 Task: Create a Workspace WS0000000006 in Trello with Workspace Type as ENGINEERING-IT and Workspace Description as WD0000000006. Invite a Team Member ayush98111@gmail.com to Workspace WS0000000006 in Trello. Invite a Team Member mailaustralia7@gmail.com to Workspace WS0000000006 in Trello. Invite a Team Member carxxstreet791@gmail.com to Workspace WS0000000006 in Trello. Invite a Team Member nikrathi889@gmail.com to Workspace WS0000000006 in Trello
Action: Mouse moved to (510, 110)
Screenshot: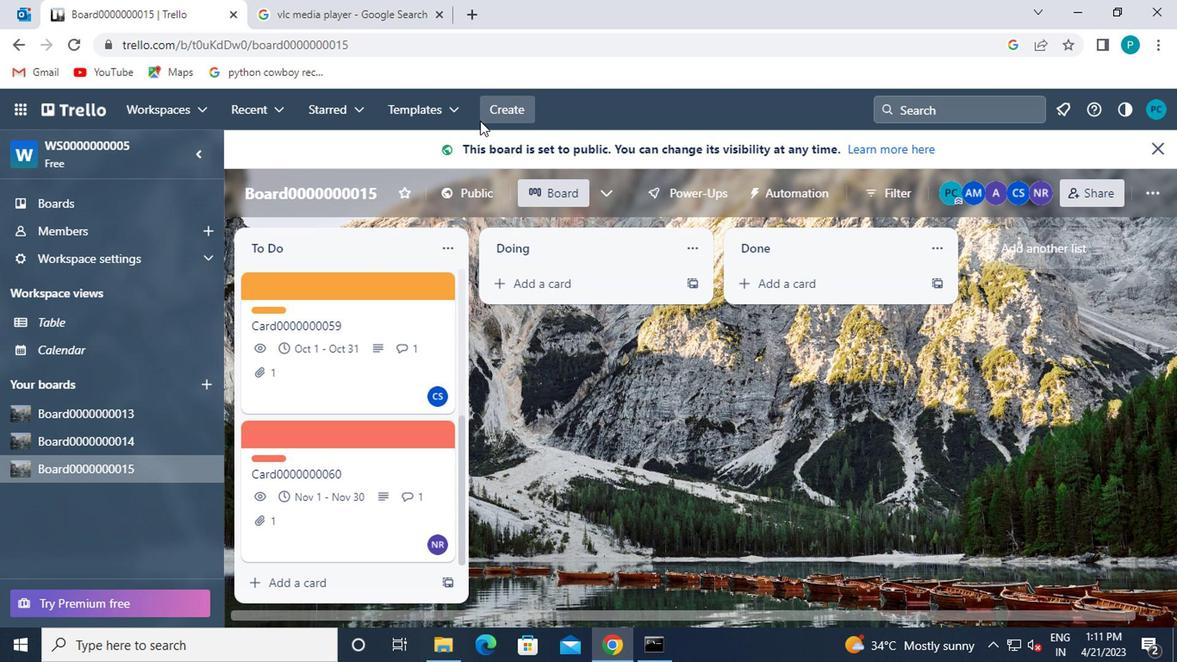 
Action: Mouse pressed left at (510, 110)
Screenshot: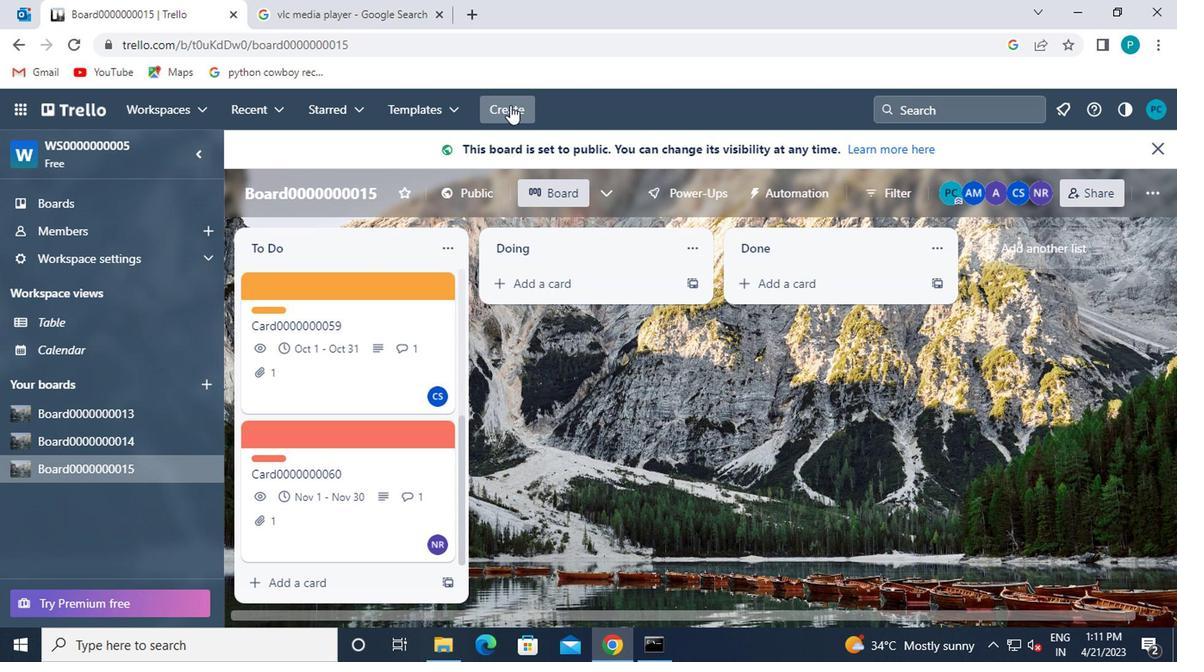 
Action: Mouse moved to (564, 275)
Screenshot: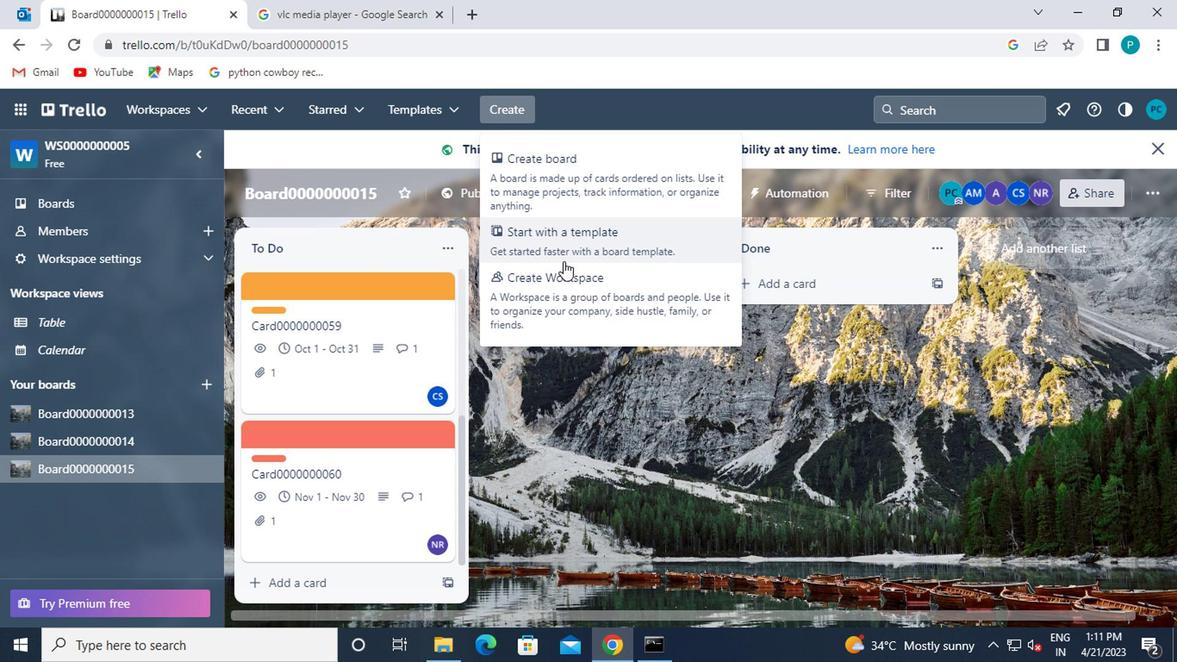 
Action: Mouse pressed left at (564, 275)
Screenshot: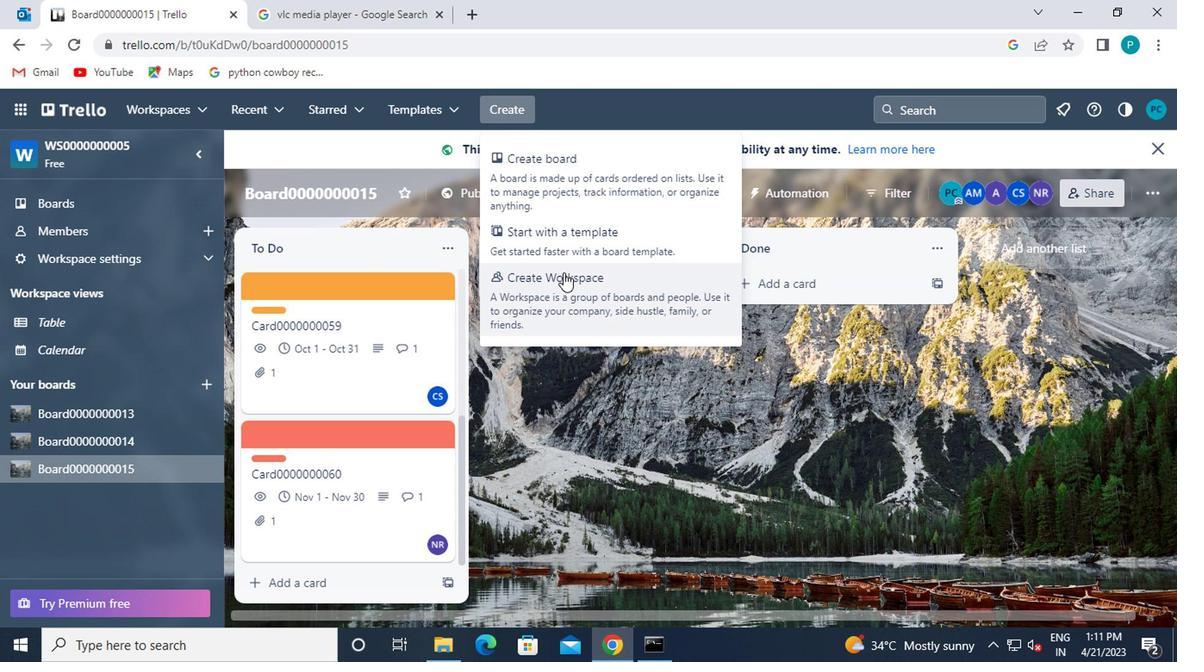 
Action: Mouse moved to (235, 331)
Screenshot: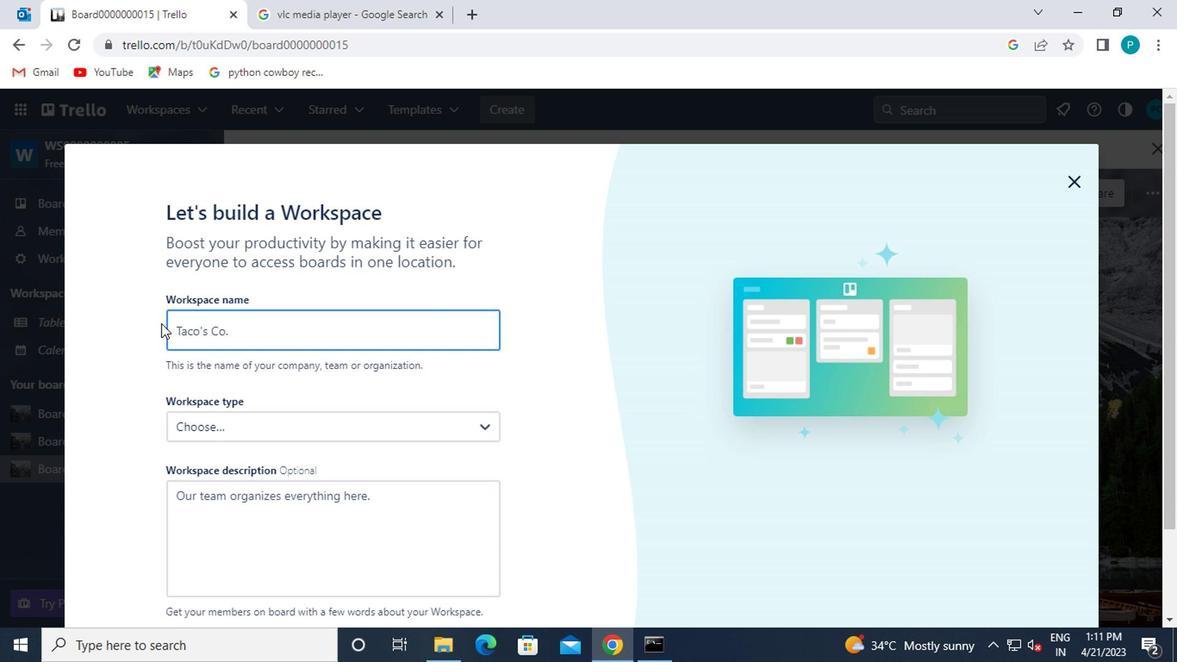 
Action: Mouse pressed left at (235, 331)
Screenshot: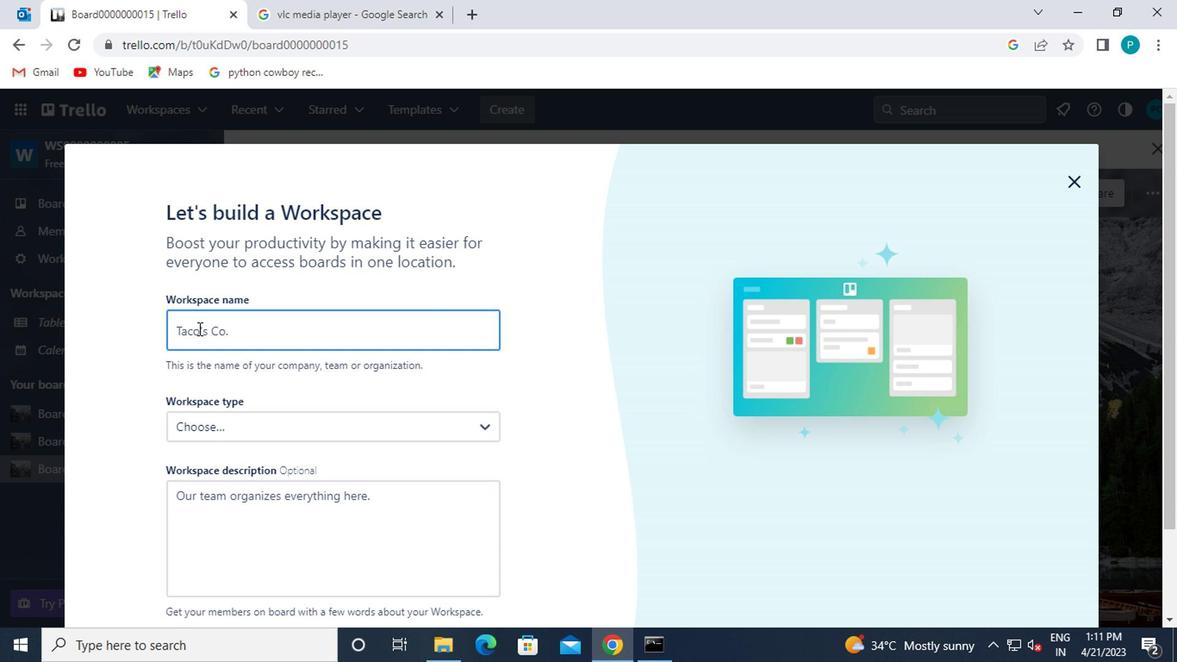 
Action: Mouse moved to (234, 331)
Screenshot: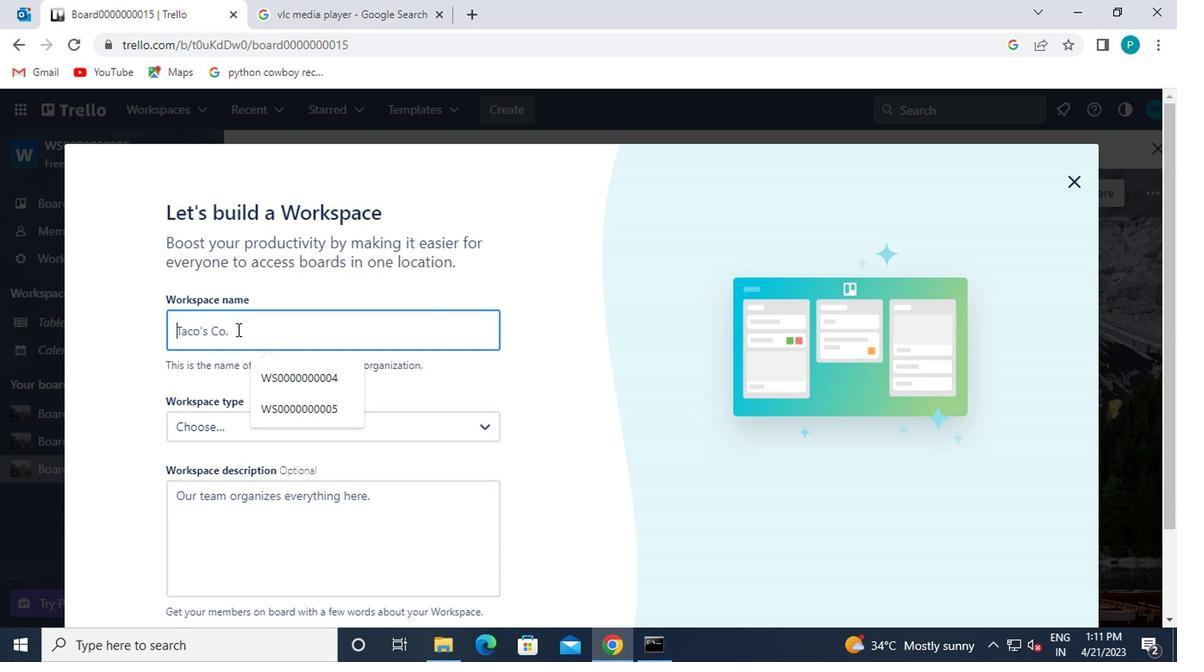 
Action: Key pressed ws0000000006
Screenshot: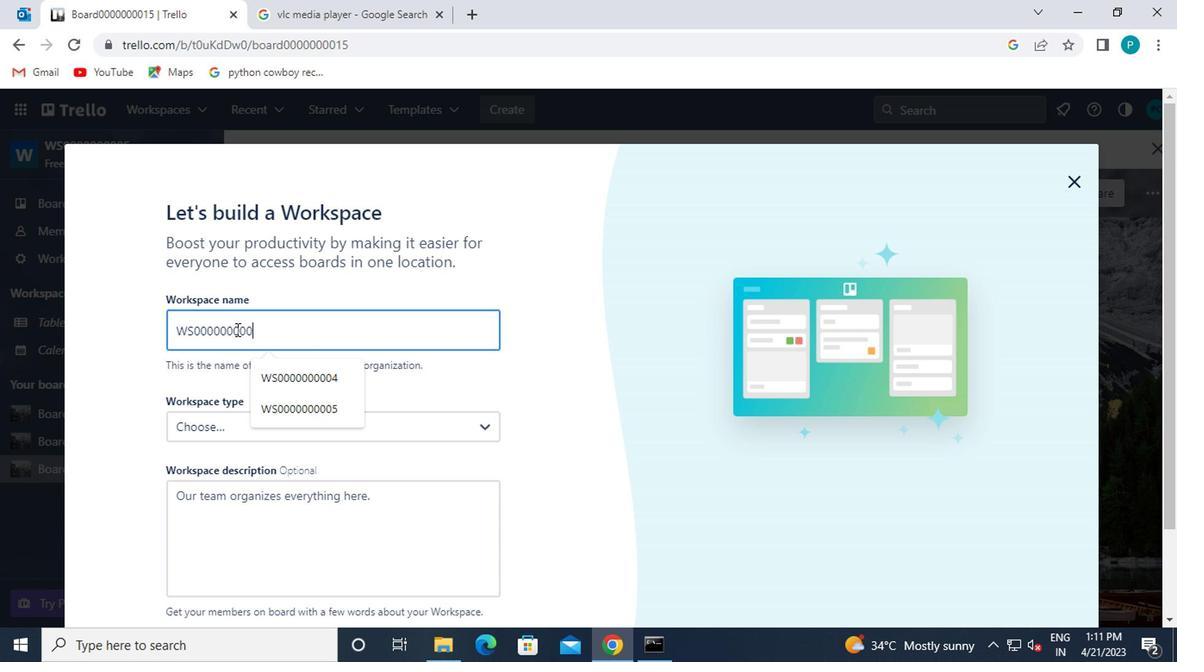 
Action: Mouse moved to (304, 415)
Screenshot: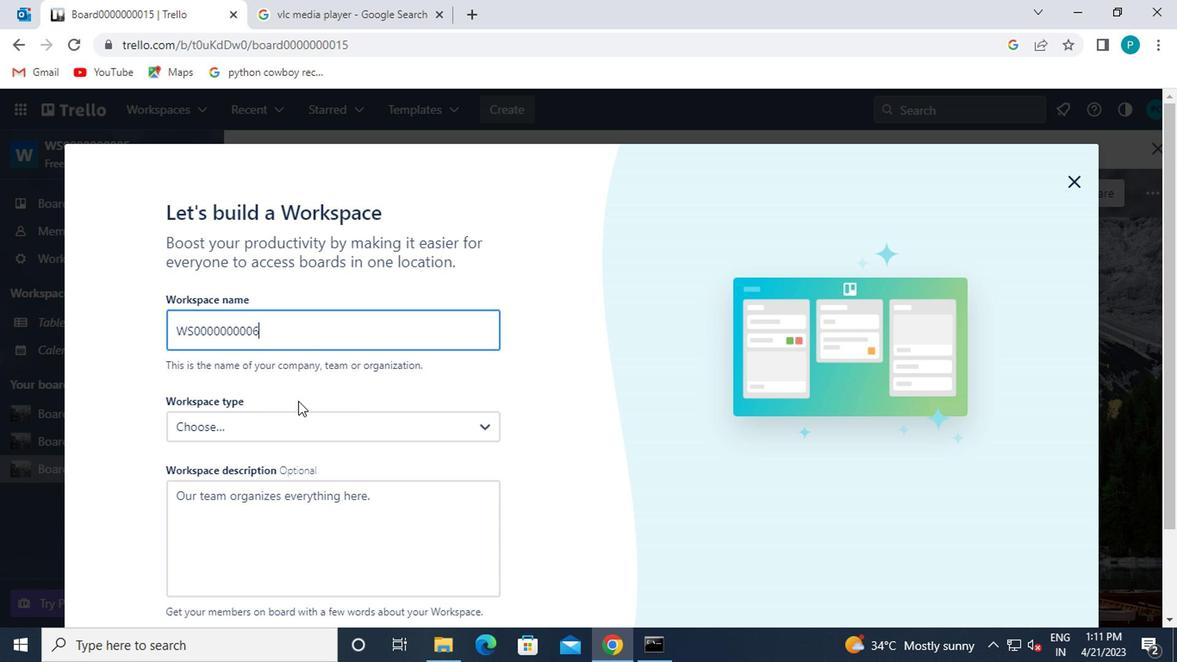 
Action: Mouse pressed left at (304, 415)
Screenshot: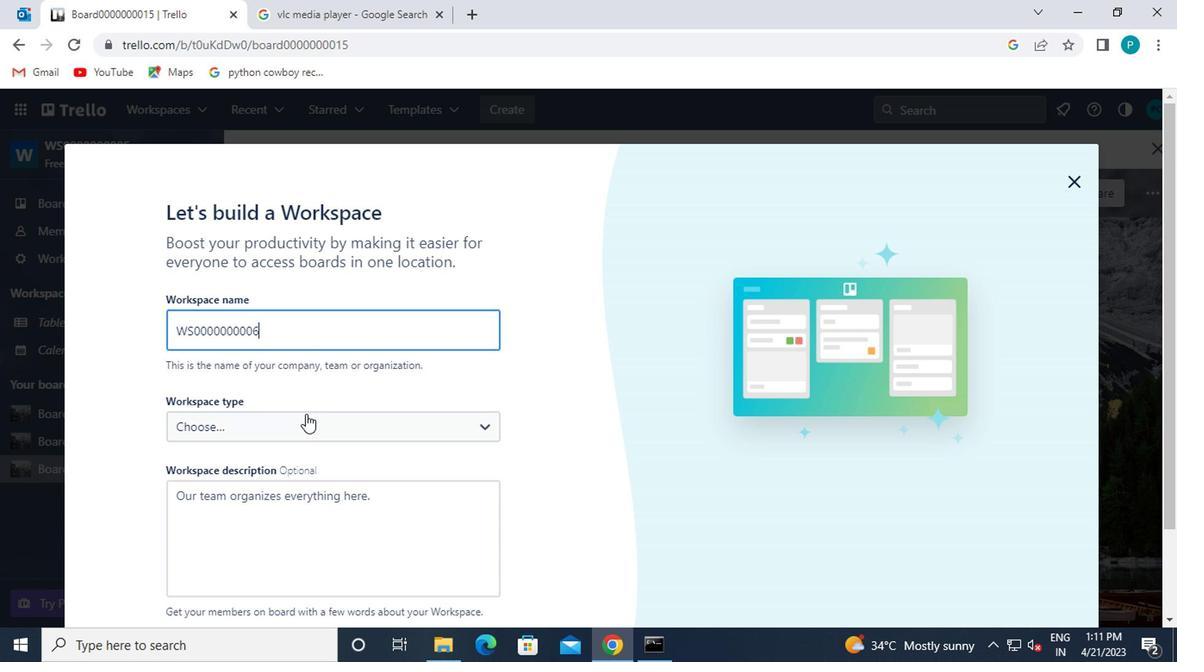 
Action: Mouse moved to (300, 546)
Screenshot: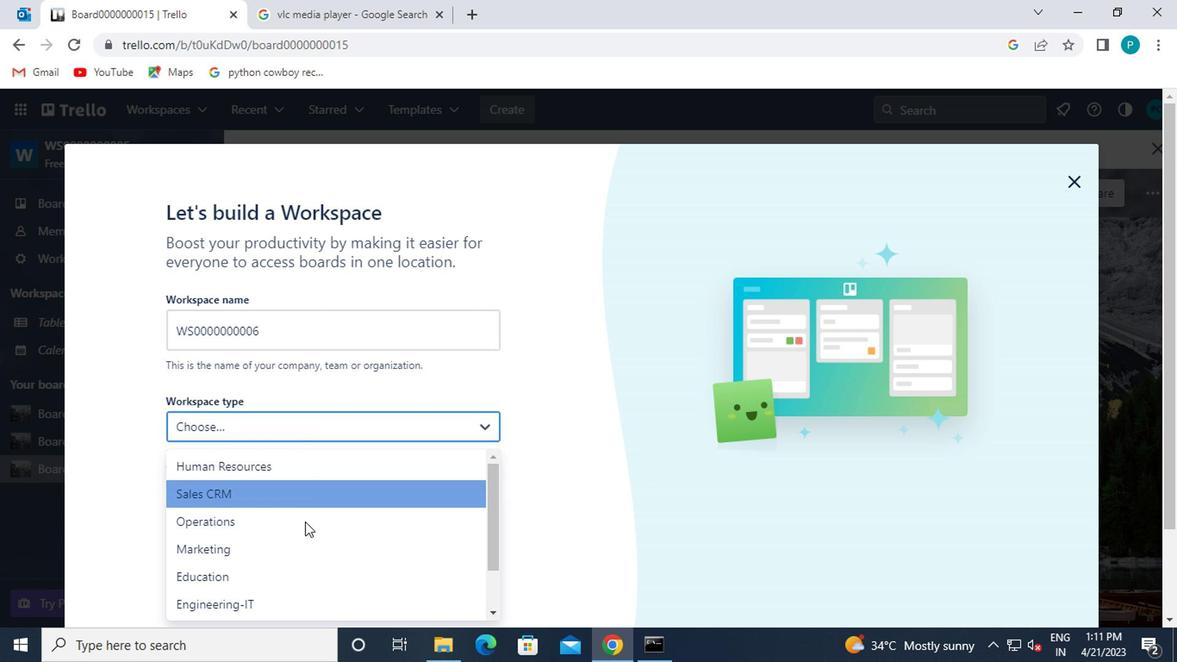 
Action: Mouse scrolled (300, 545) with delta (0, 0)
Screenshot: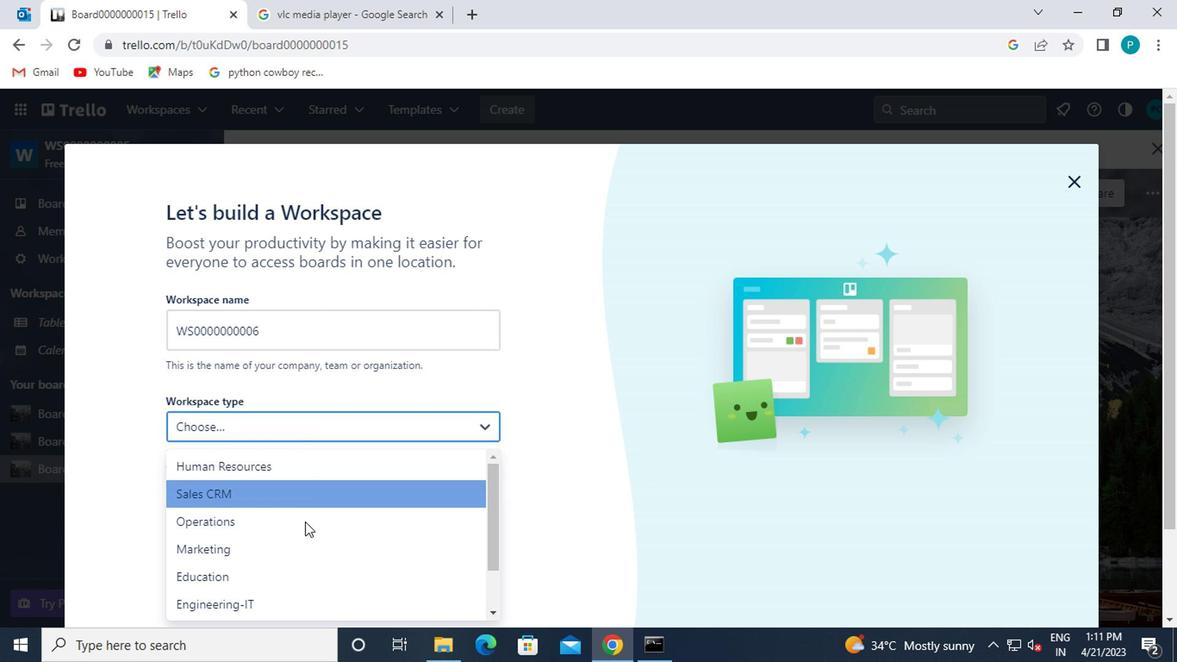 
Action: Mouse moved to (300, 547)
Screenshot: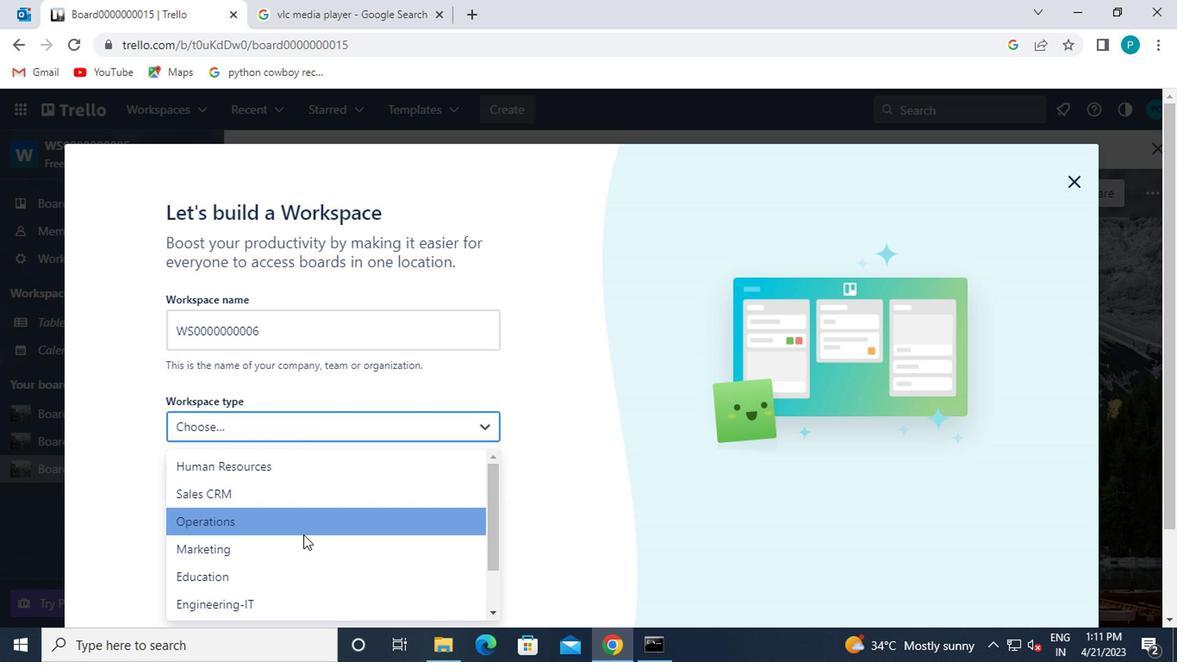 
Action: Mouse scrolled (300, 546) with delta (0, 0)
Screenshot: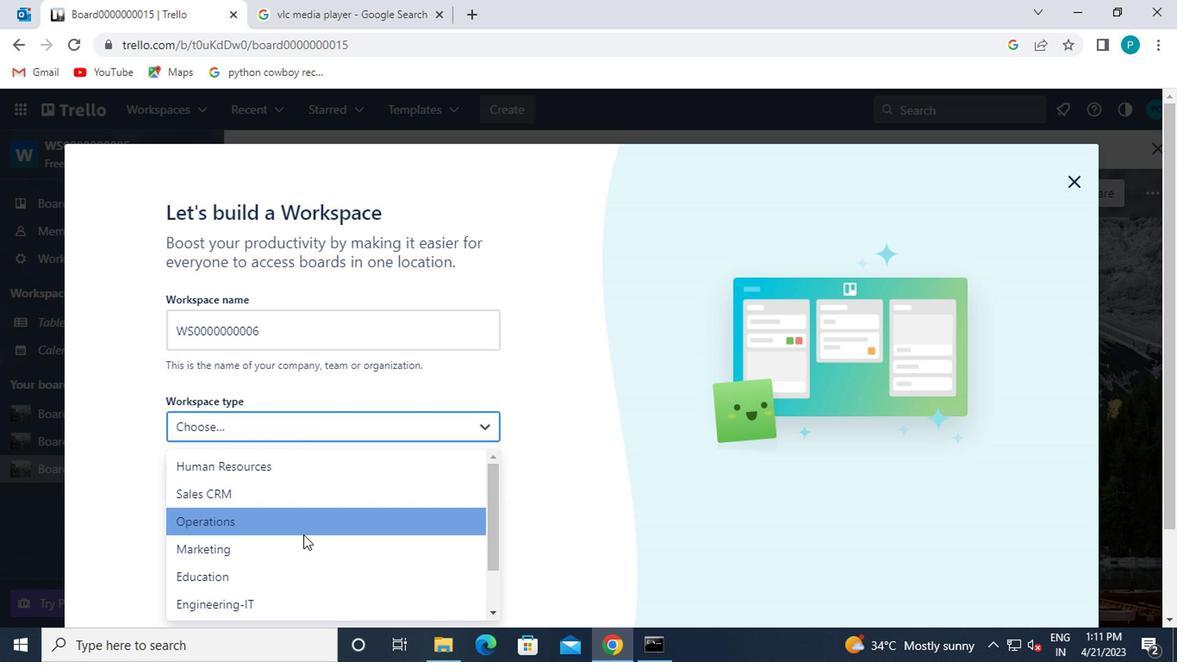 
Action: Mouse moved to (299, 550)
Screenshot: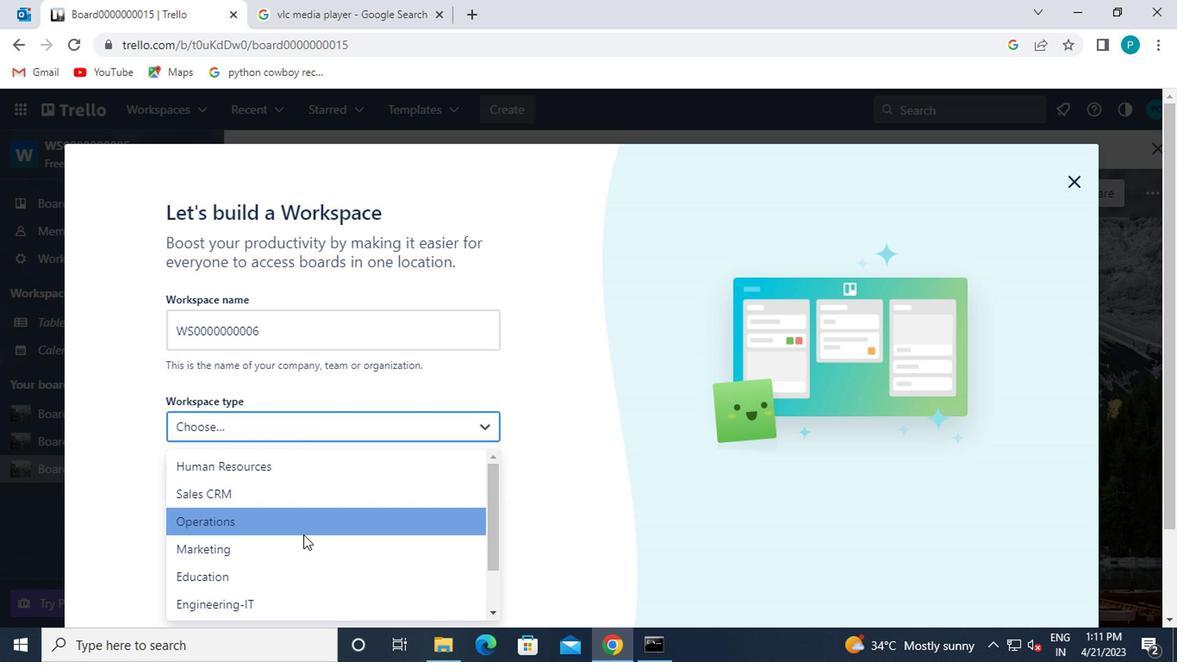 
Action: Mouse scrolled (299, 548) with delta (0, -1)
Screenshot: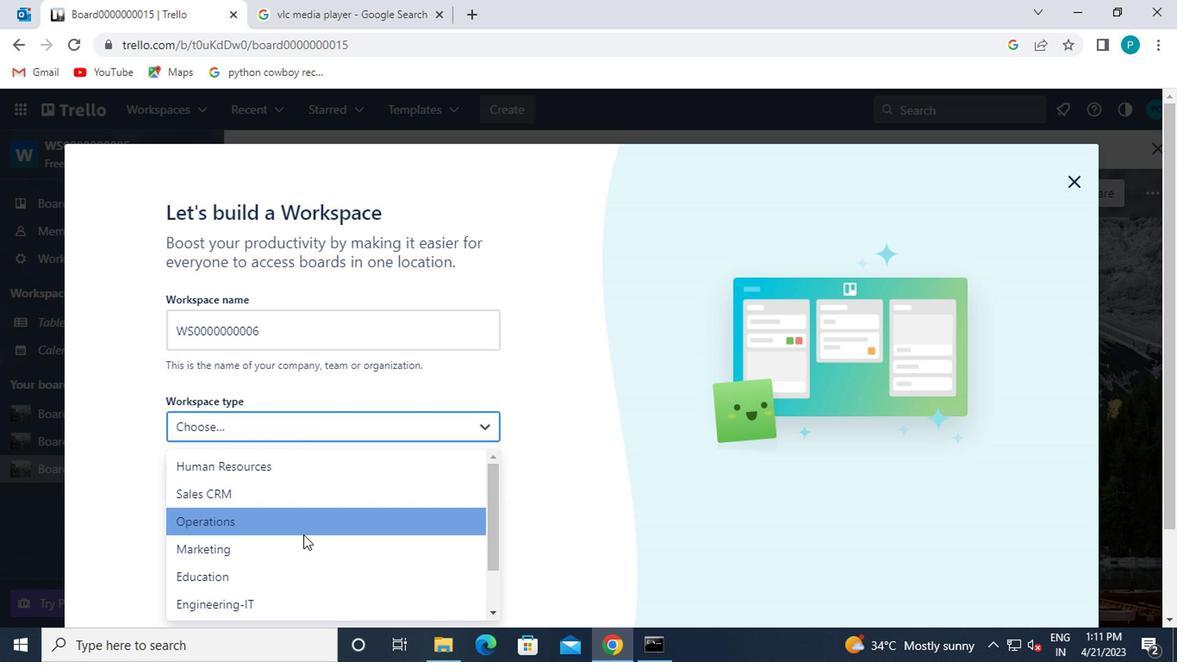 
Action: Mouse moved to (278, 544)
Screenshot: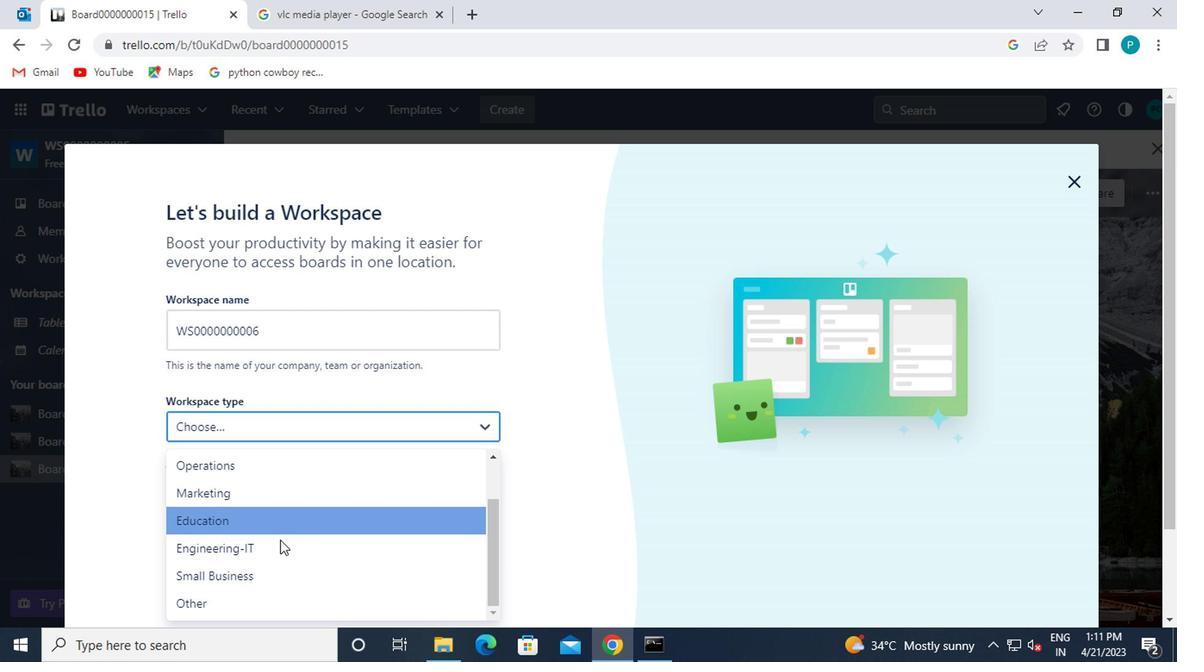 
Action: Mouse pressed left at (278, 544)
Screenshot: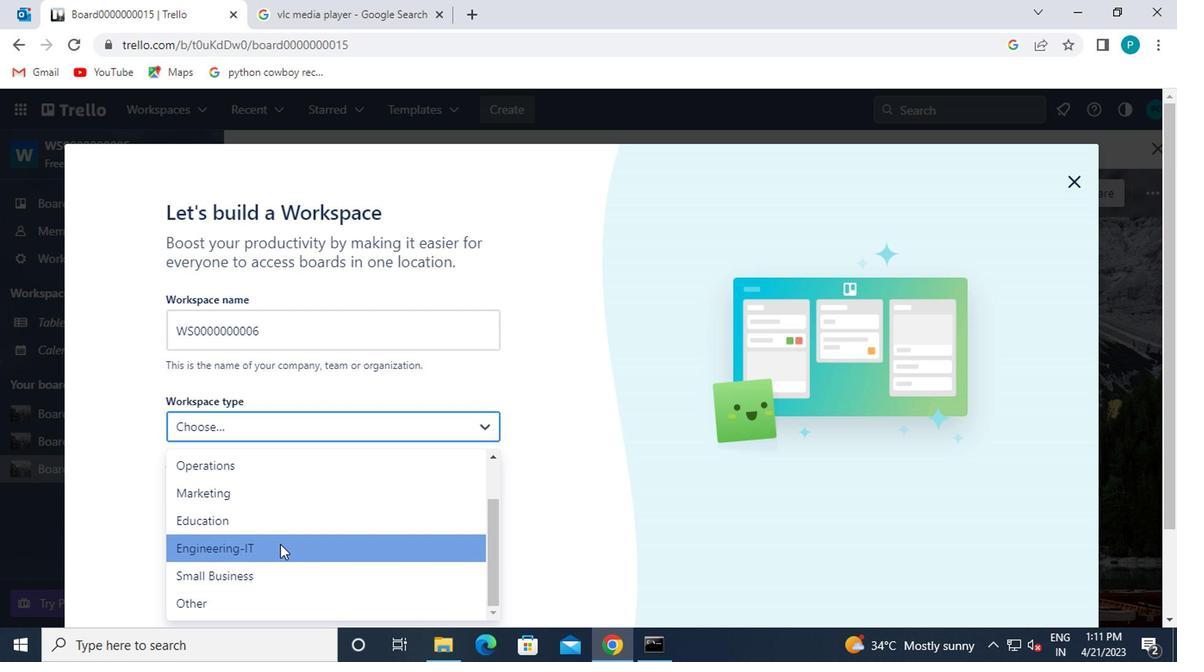 
Action: Mouse moved to (274, 532)
Screenshot: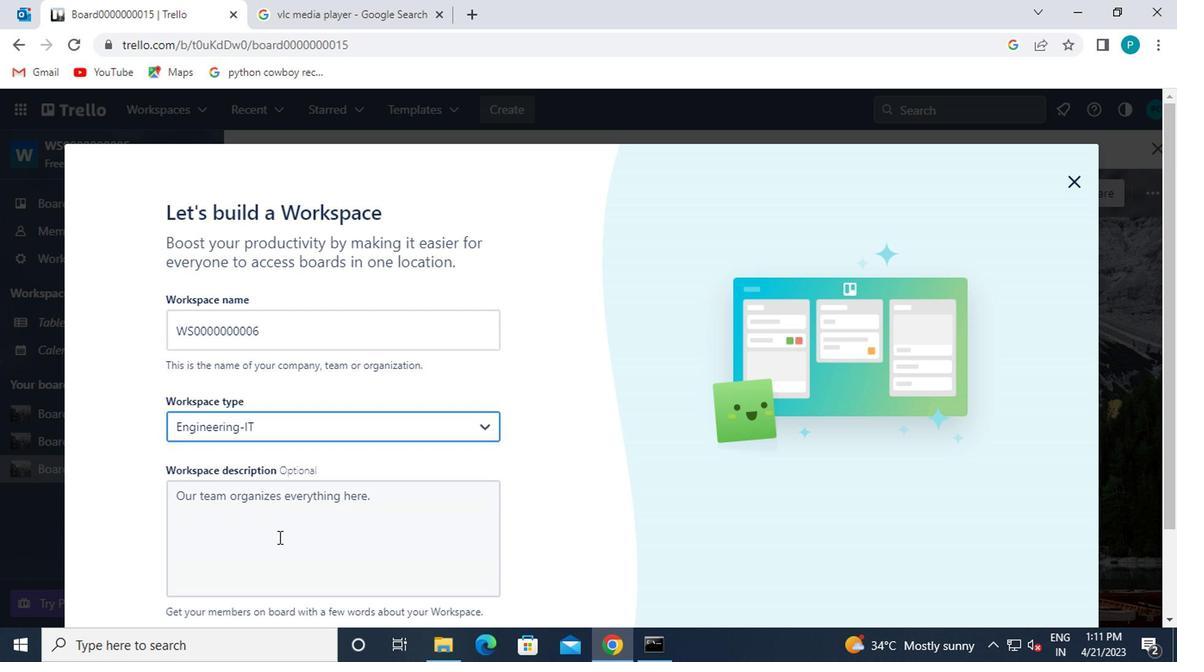 
Action: Mouse scrolled (274, 531) with delta (0, -1)
Screenshot: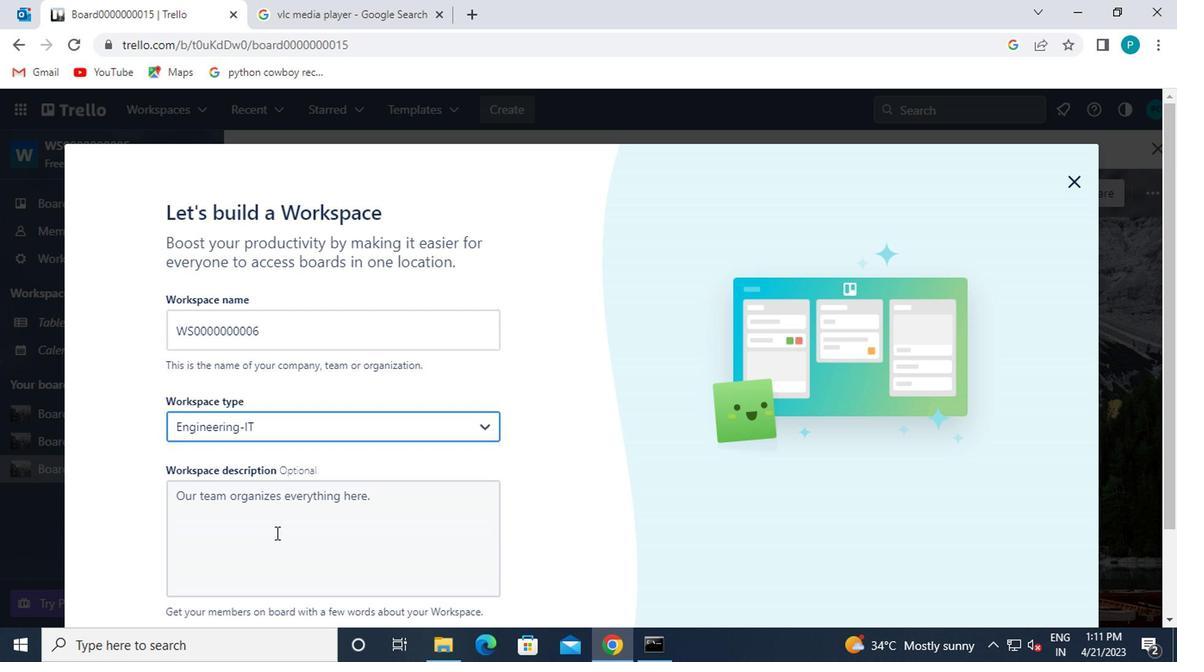 
Action: Mouse moved to (258, 480)
Screenshot: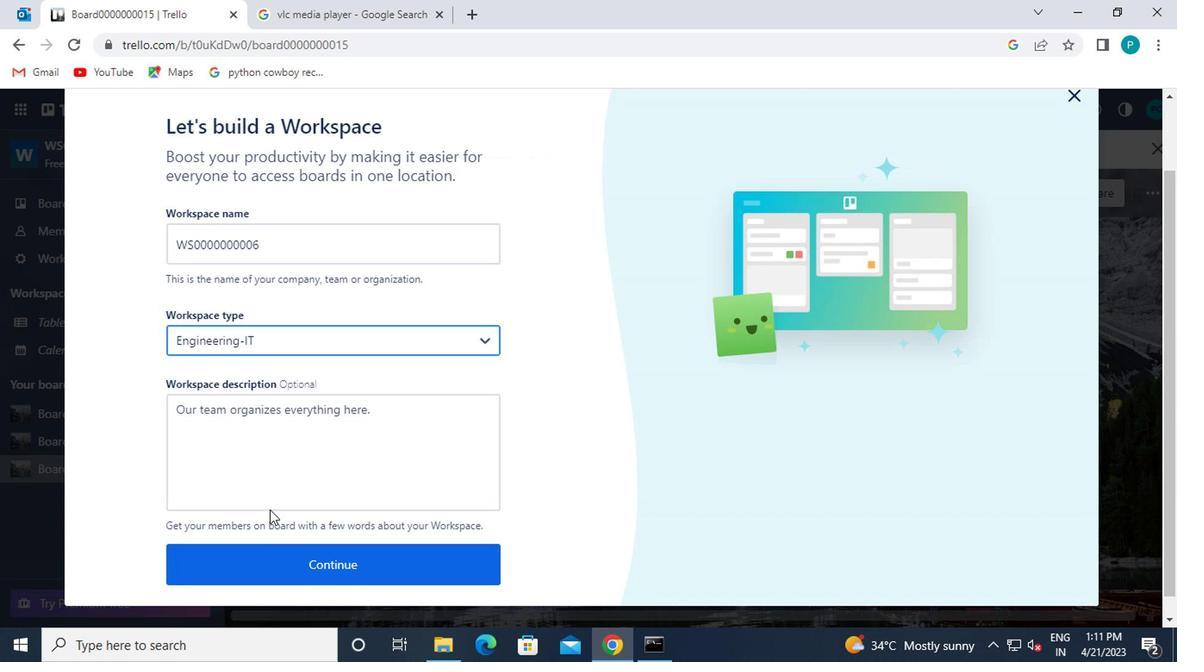 
Action: Mouse pressed left at (258, 480)
Screenshot: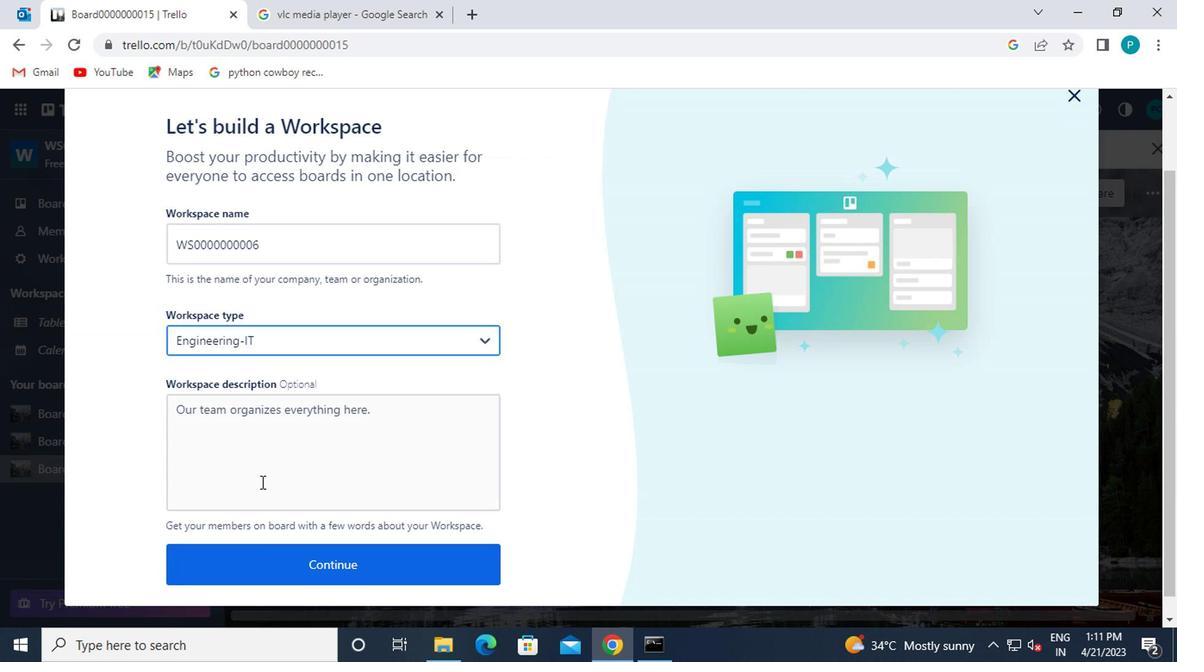 
Action: Mouse moved to (260, 479)
Screenshot: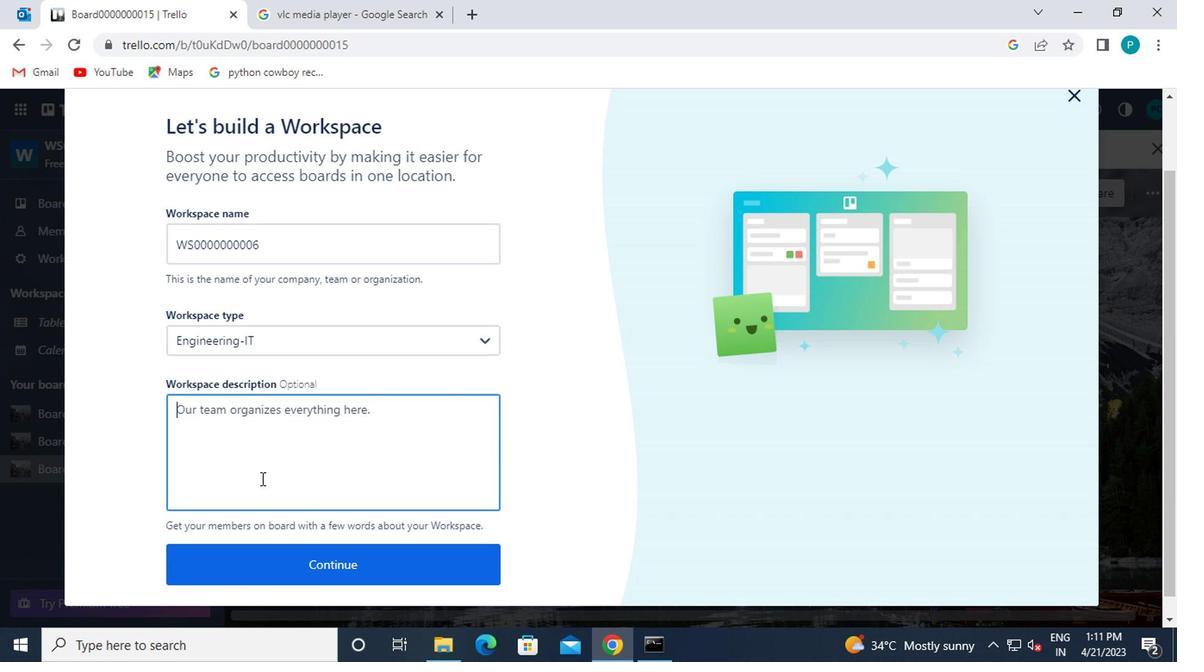 
Action: Key pressed wd0000000006
Screenshot: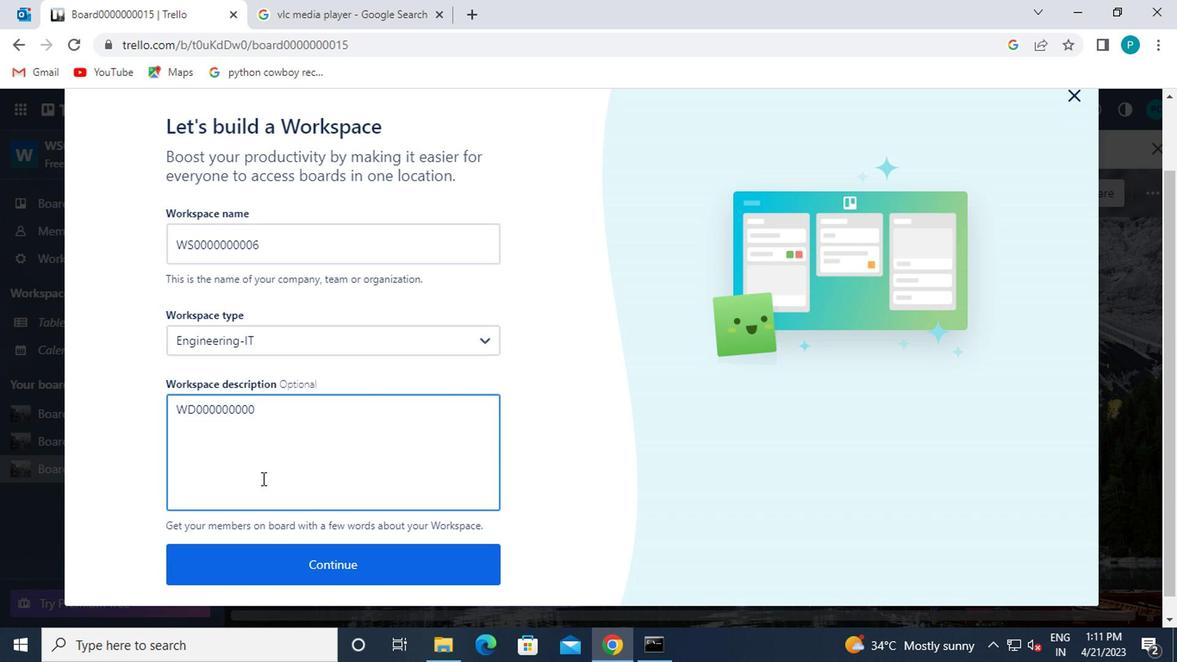 
Action: Mouse moved to (285, 544)
Screenshot: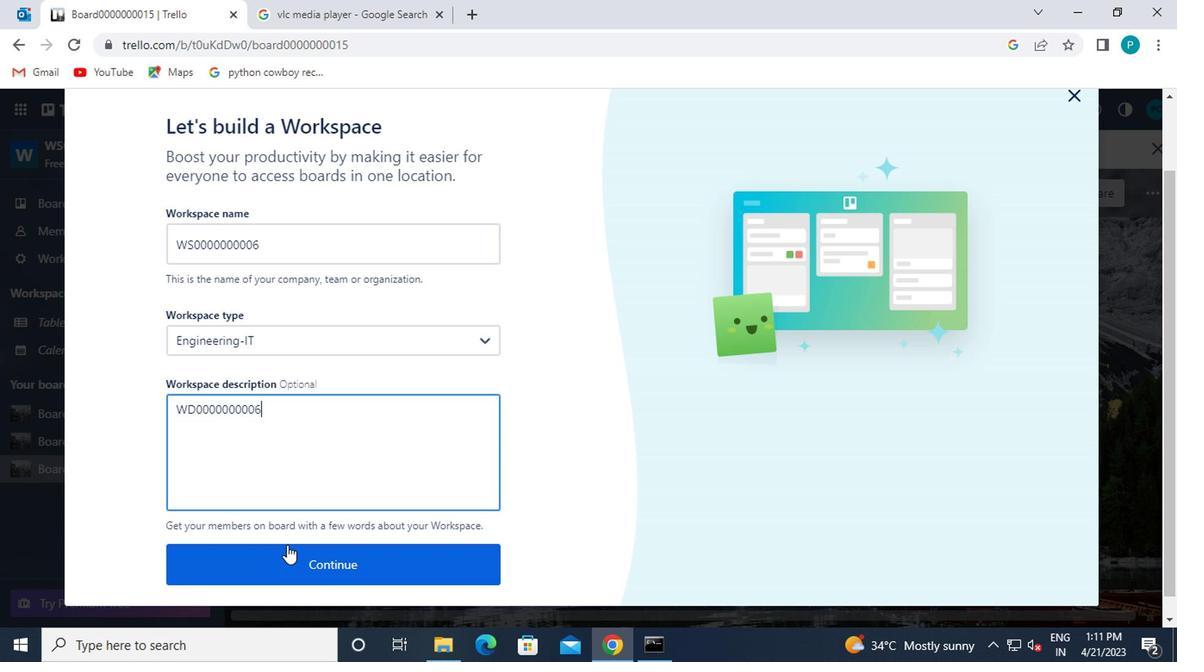 
Action: Mouse pressed left at (285, 544)
Screenshot: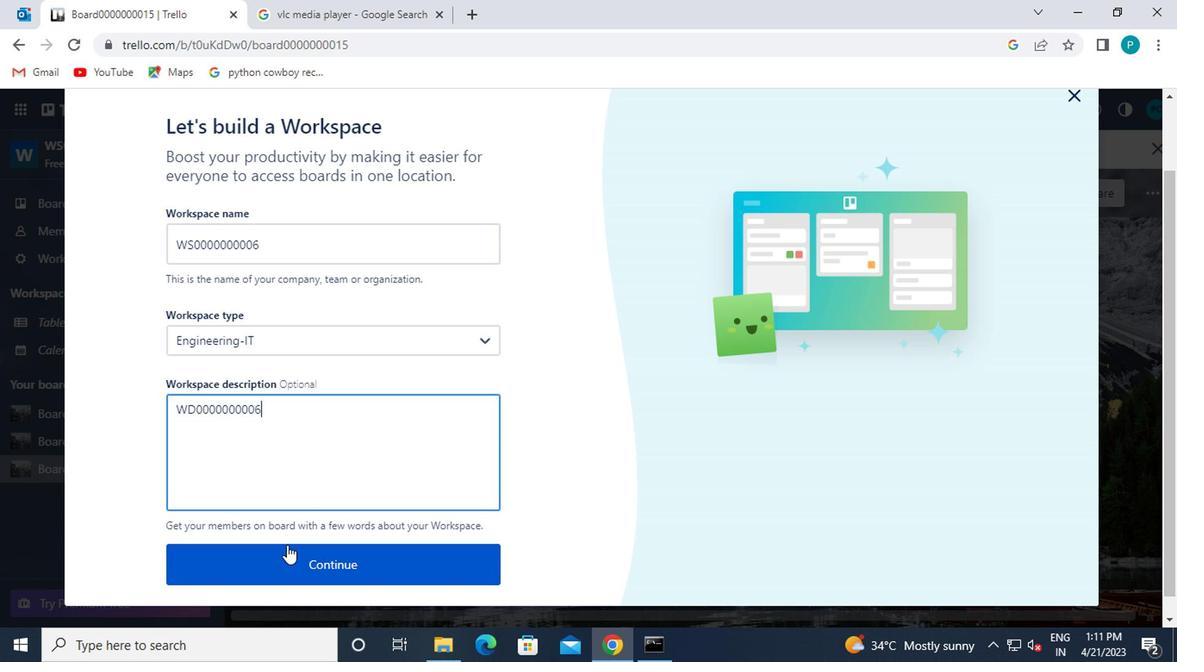 
Action: Mouse moved to (237, 328)
Screenshot: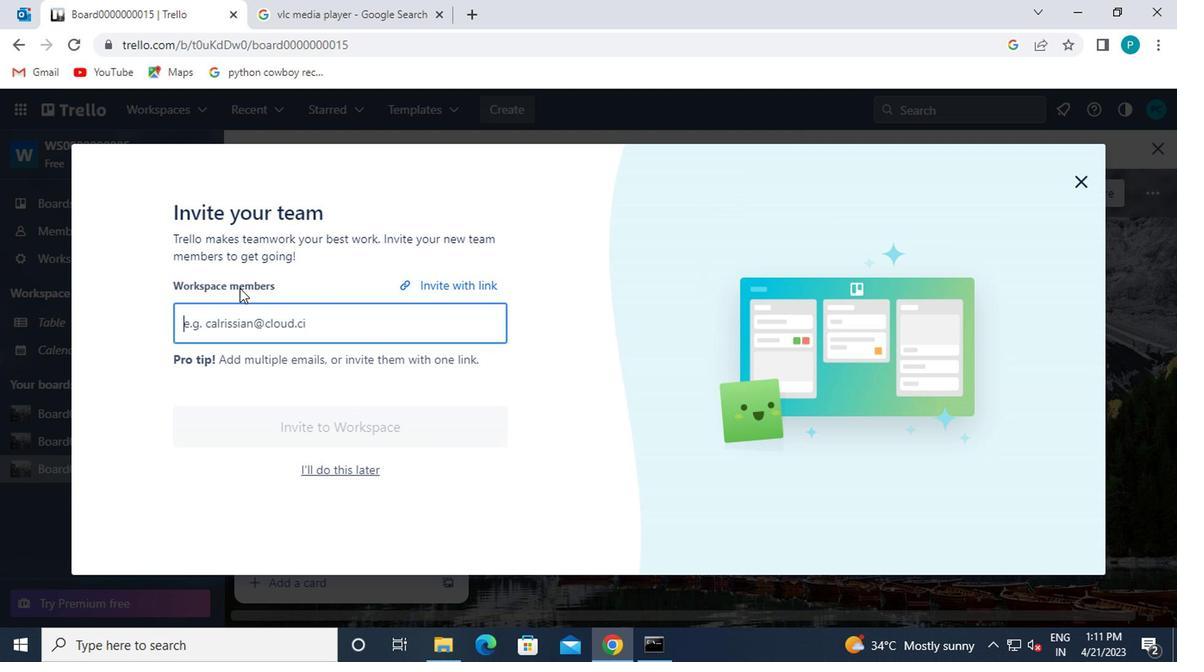 
Action: Mouse pressed left at (237, 328)
Screenshot: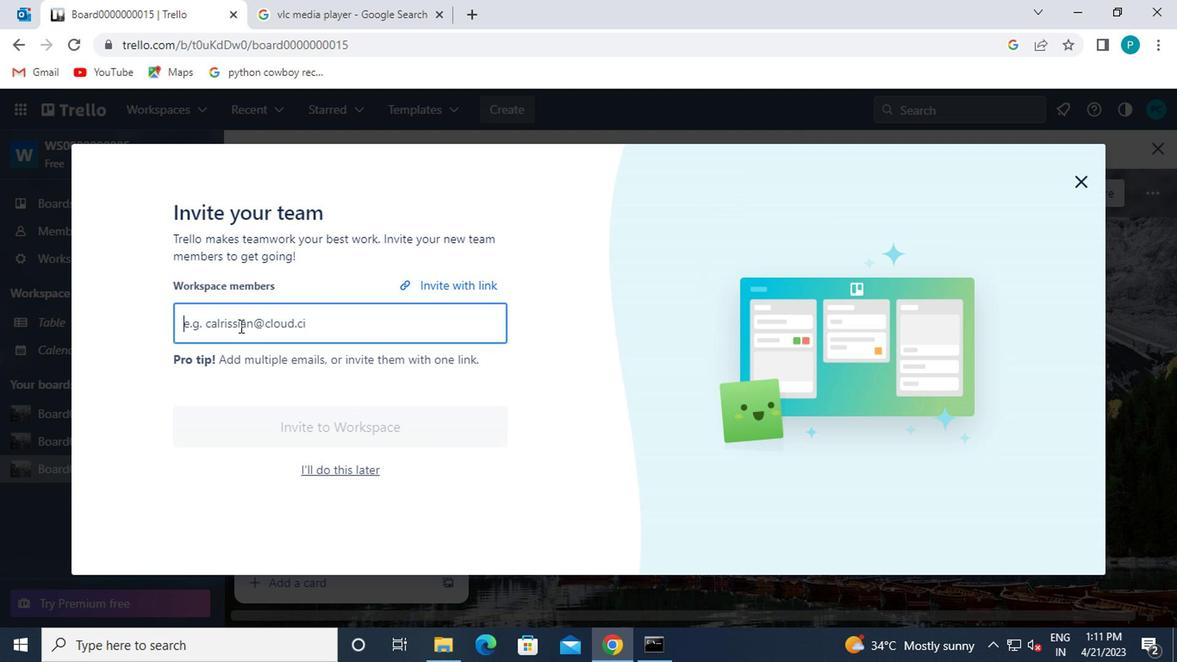 
Action: Key pressed <Key.caps_lock>ayush
Screenshot: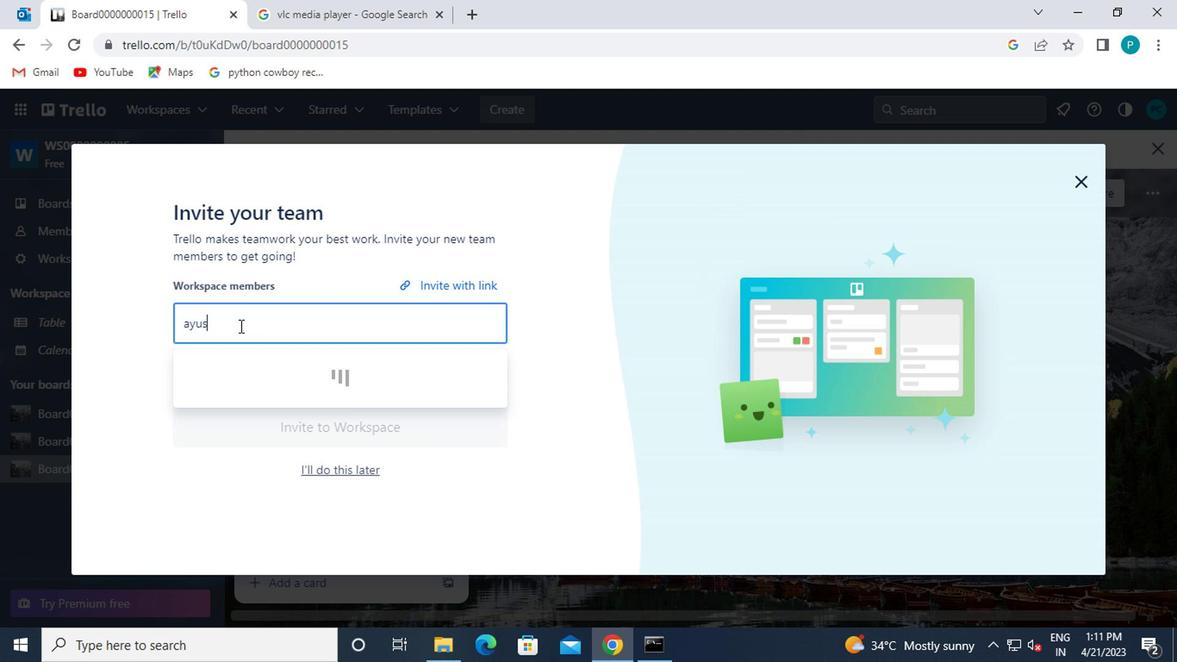
Action: Mouse moved to (247, 377)
Screenshot: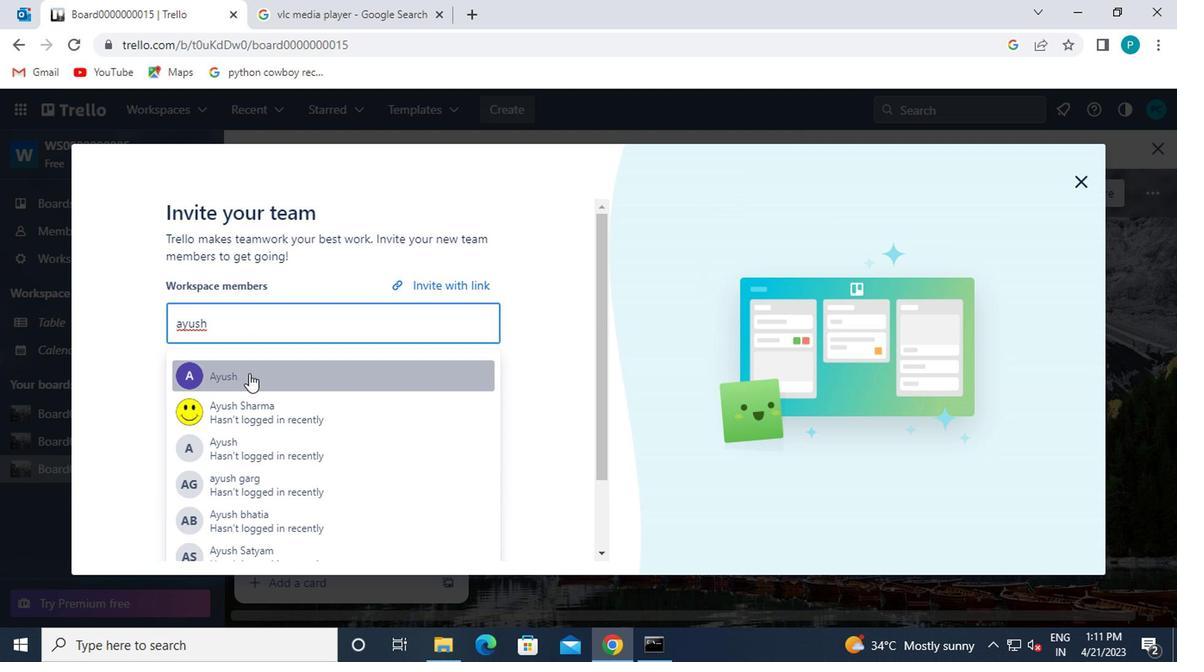 
Action: Mouse pressed left at (247, 377)
Screenshot: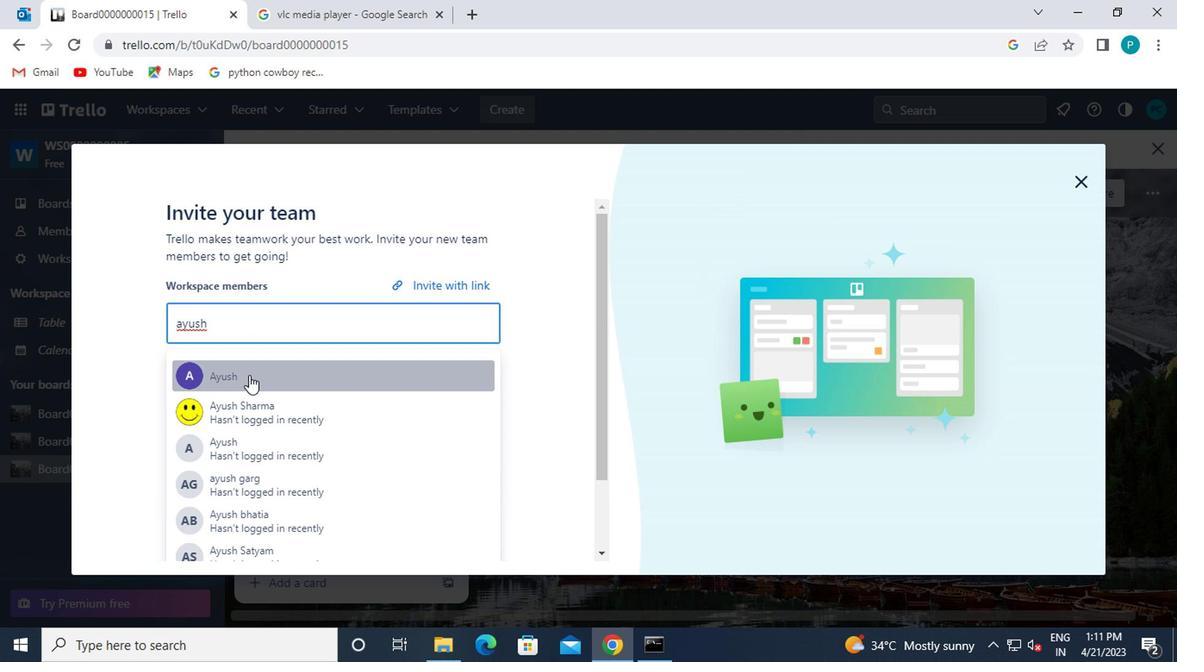 
Action: Mouse moved to (265, 320)
Screenshot: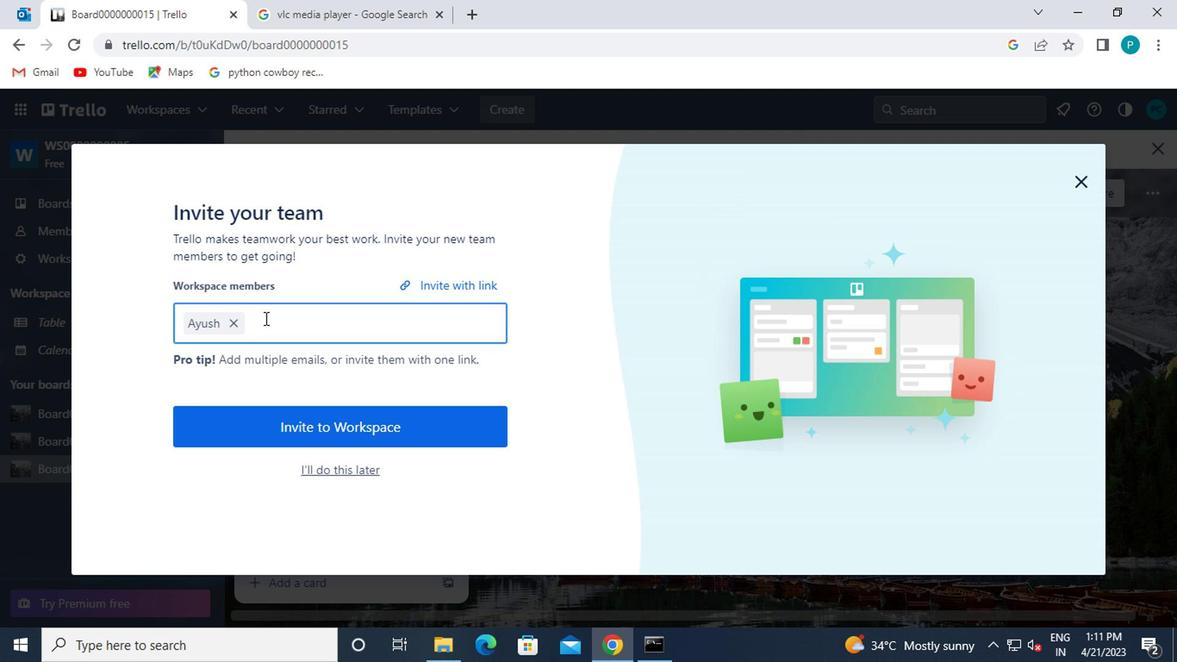 
Action: Key pressed mail
Screenshot: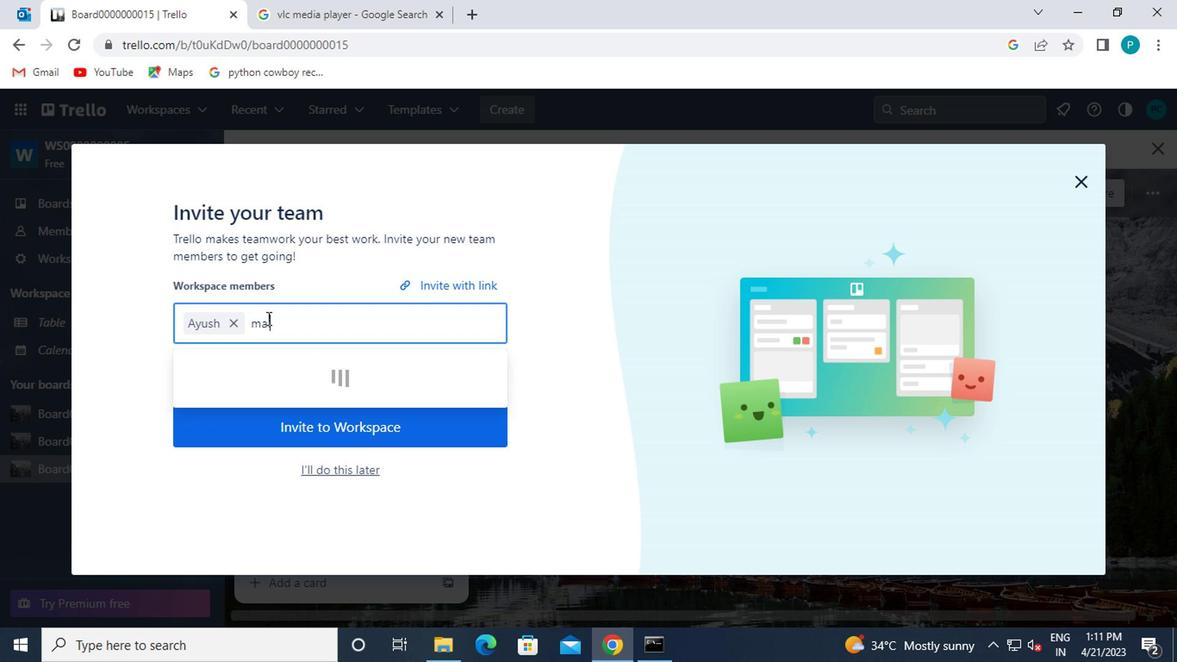 
Action: Mouse moved to (266, 374)
Screenshot: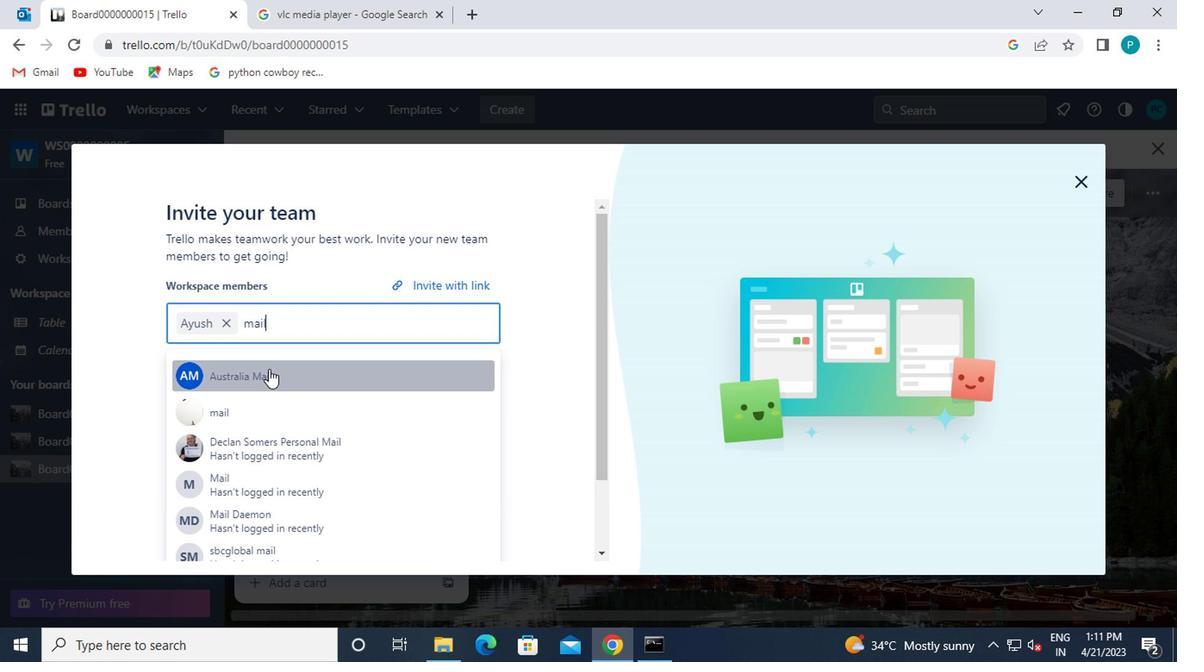 
Action: Mouse pressed left at (266, 374)
Screenshot: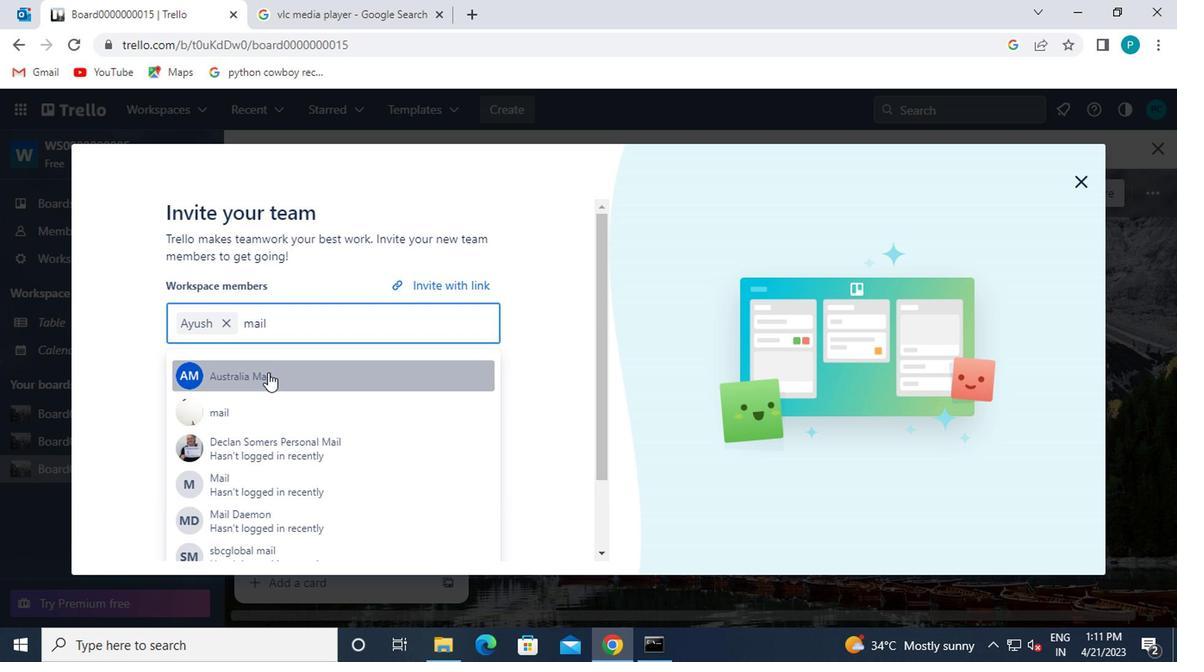 
Action: Mouse moved to (315, 348)
Screenshot: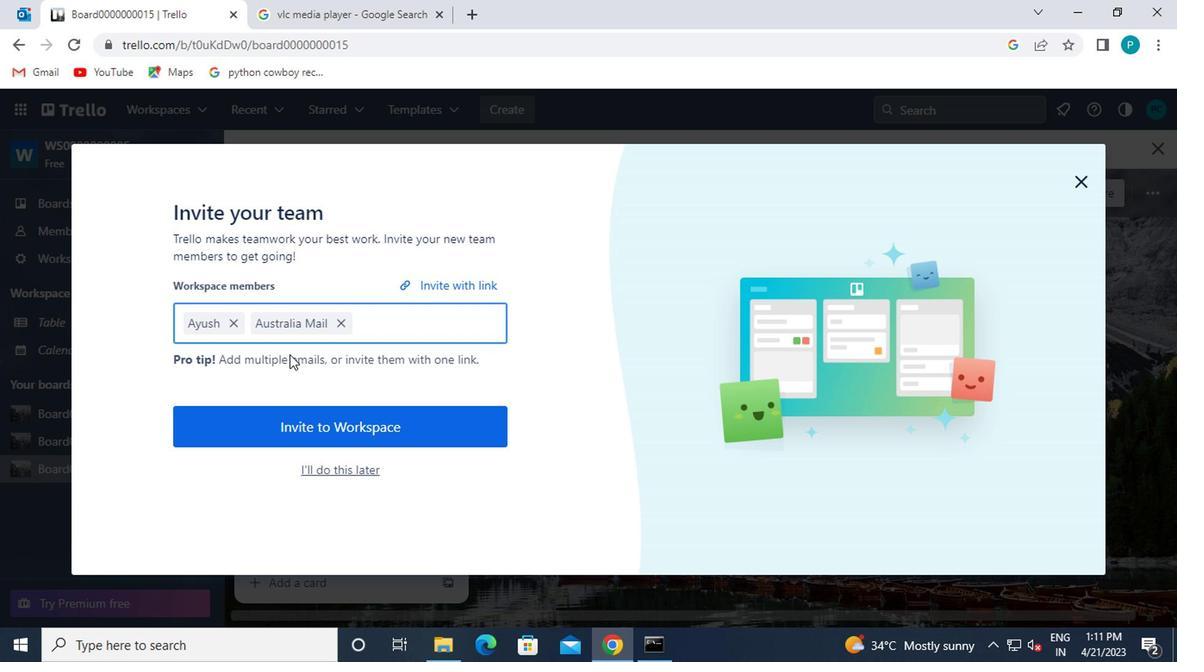 
Action: Key pressed carxx
Screenshot: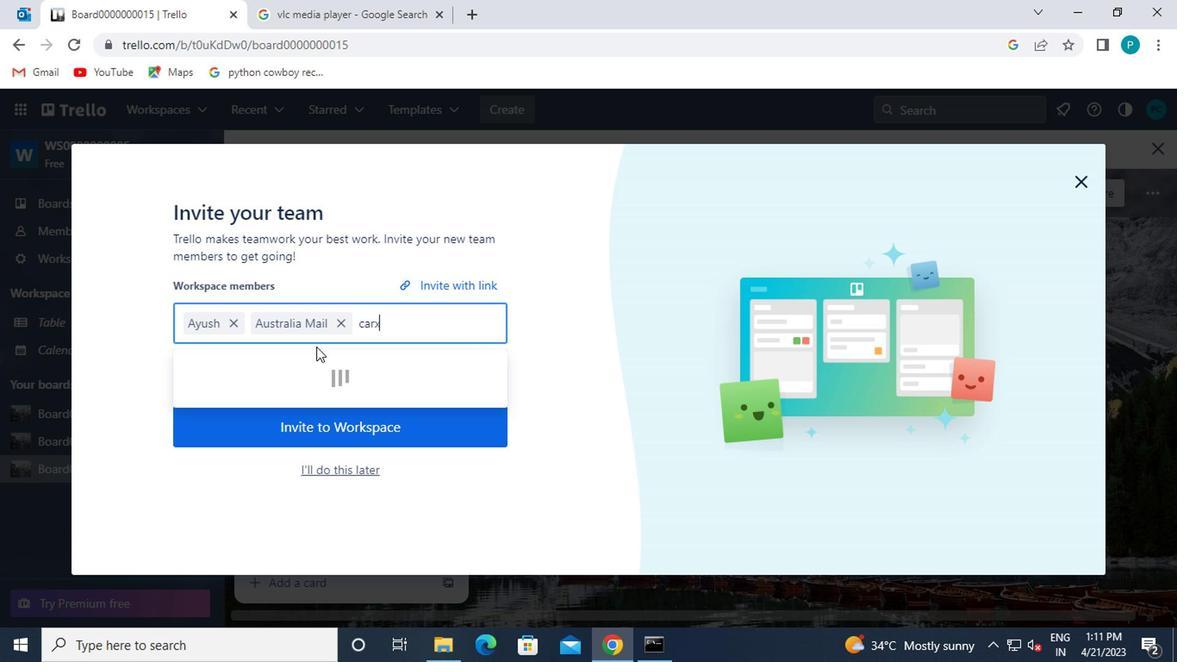
Action: Mouse moved to (295, 372)
Screenshot: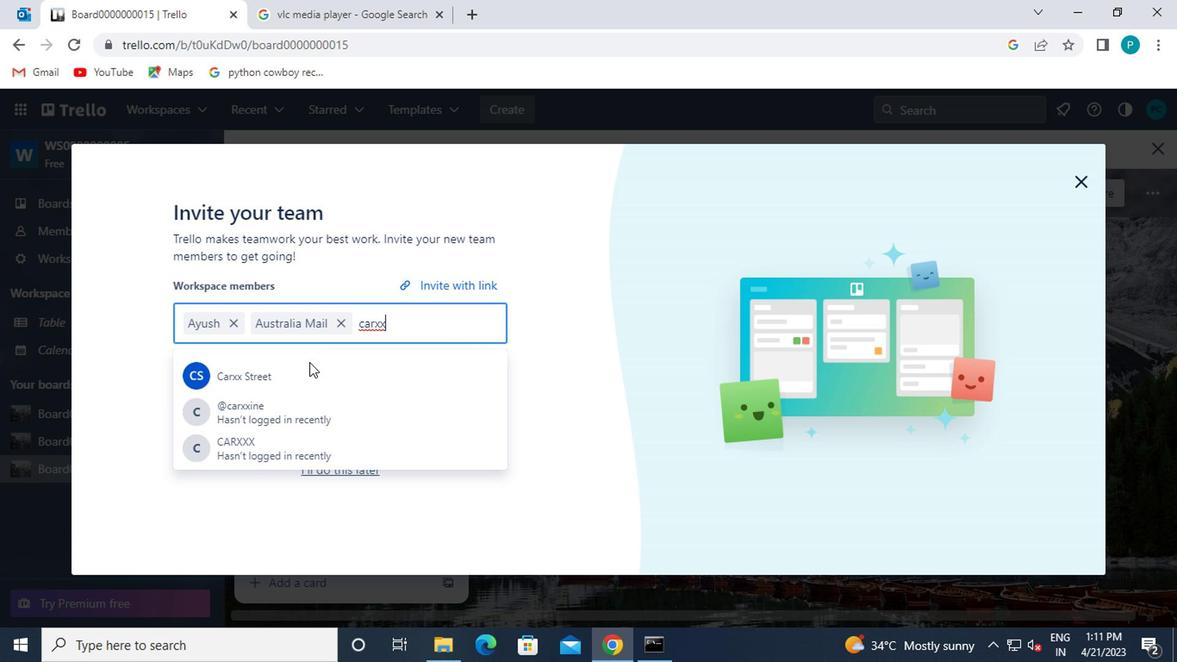 
Action: Mouse pressed left at (295, 372)
Screenshot: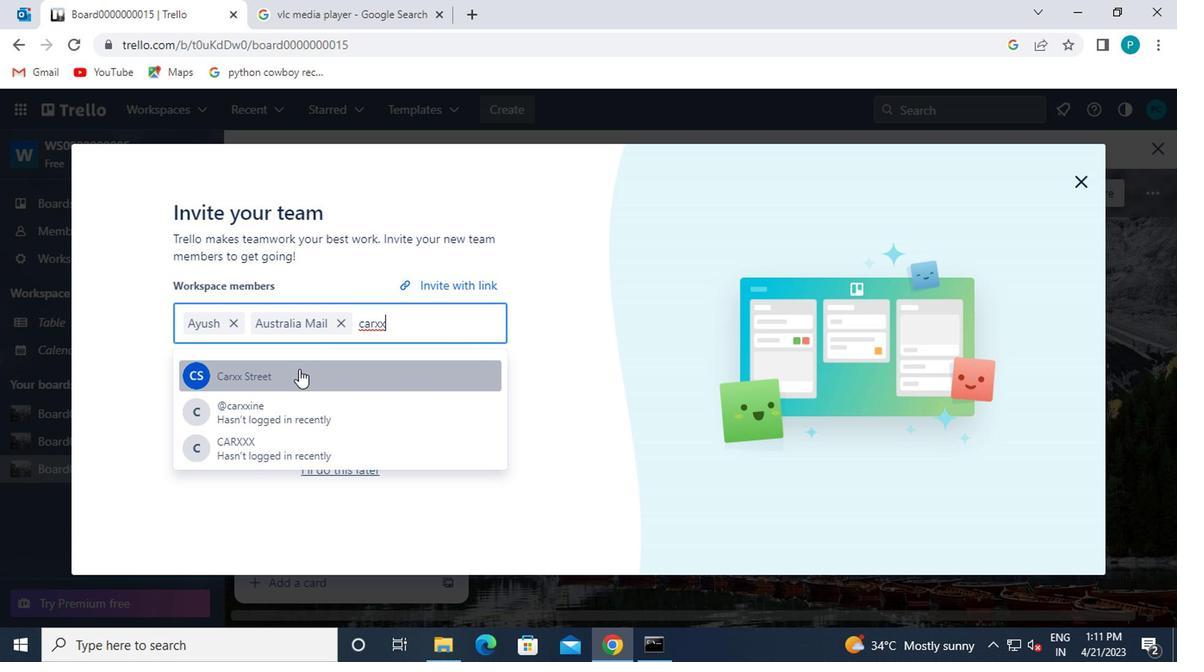 
Action: Mouse moved to (424, 327)
Screenshot: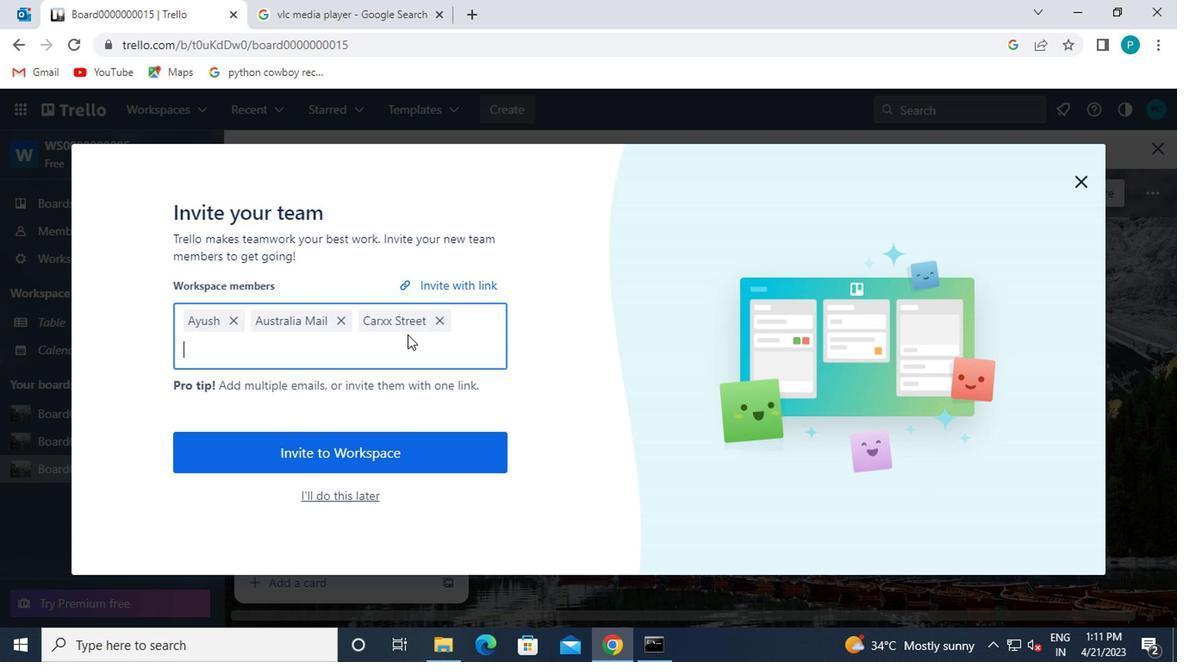 
Action: Key pressed nikrathi889
Screenshot: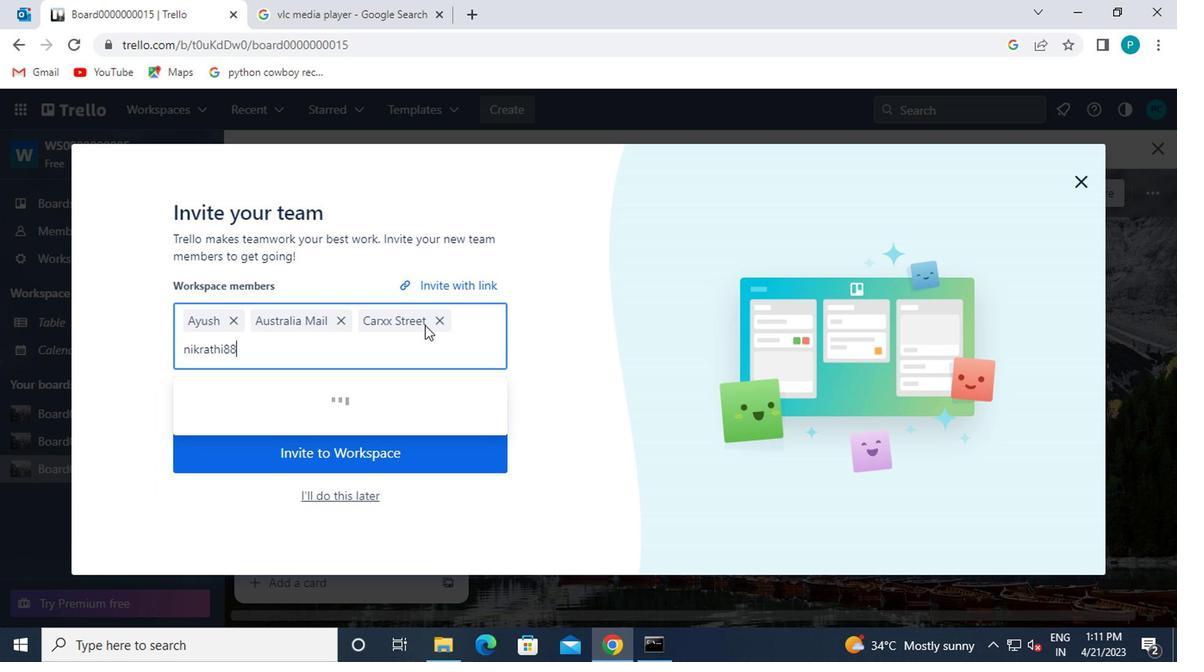 
Action: Mouse moved to (351, 371)
Screenshot: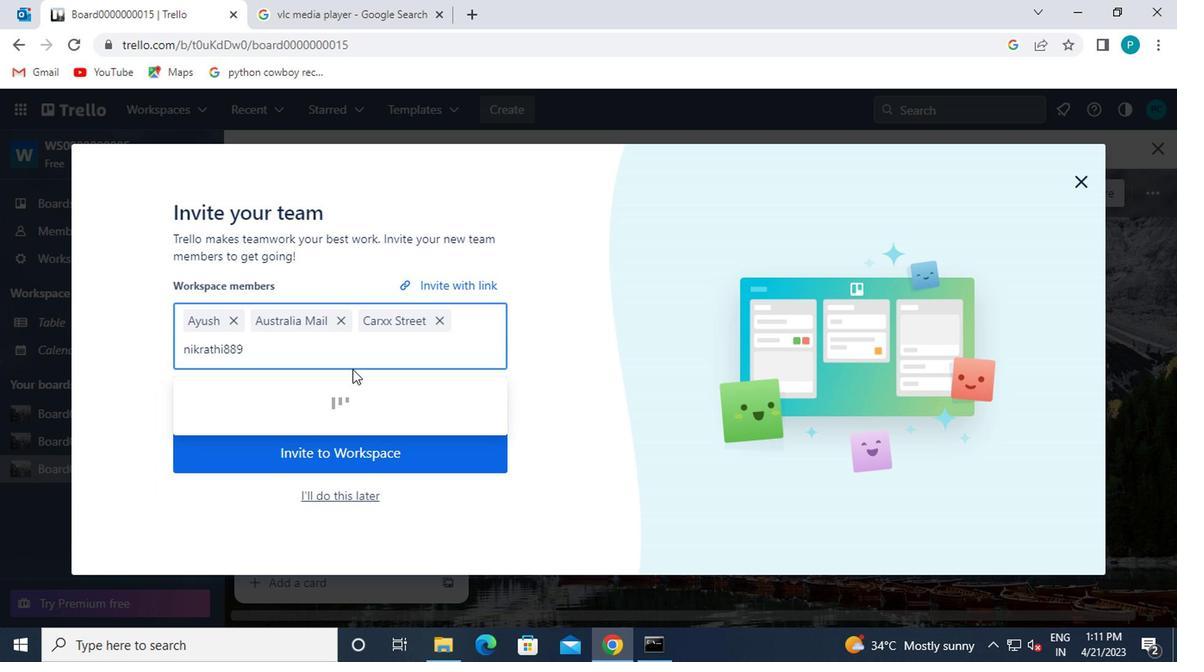 
Action: Key pressed <Key.shift>
Screenshot: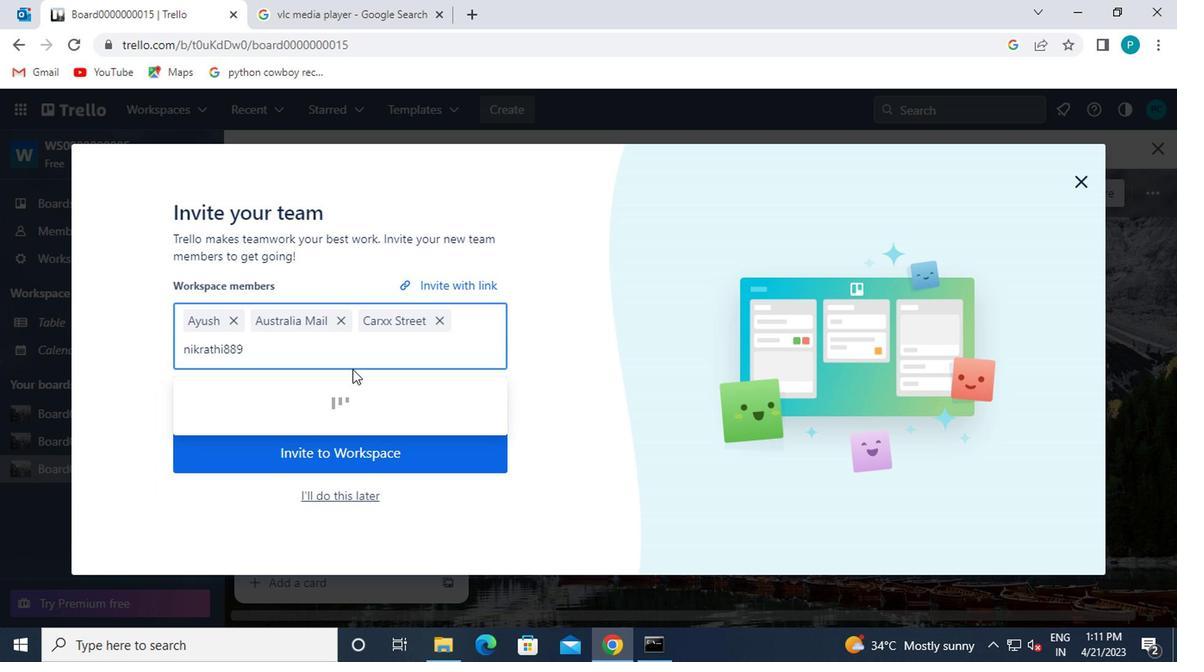 
Action: Mouse moved to (405, 337)
Screenshot: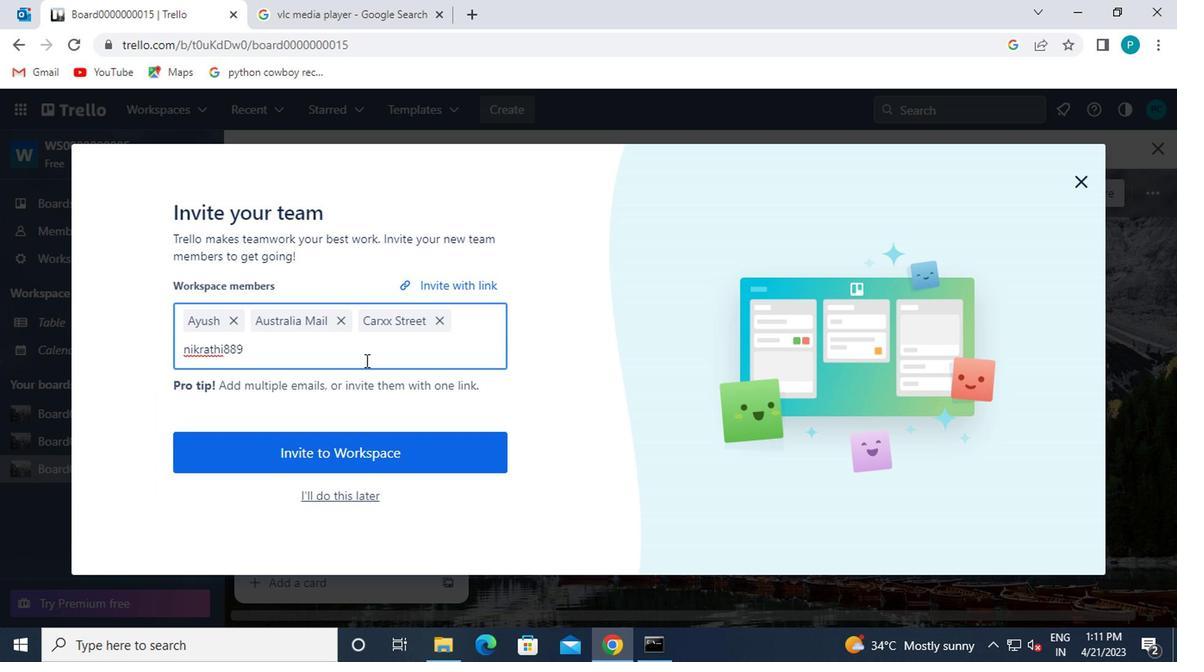 
Action: Key pressed @GMAIL.COM
Screenshot: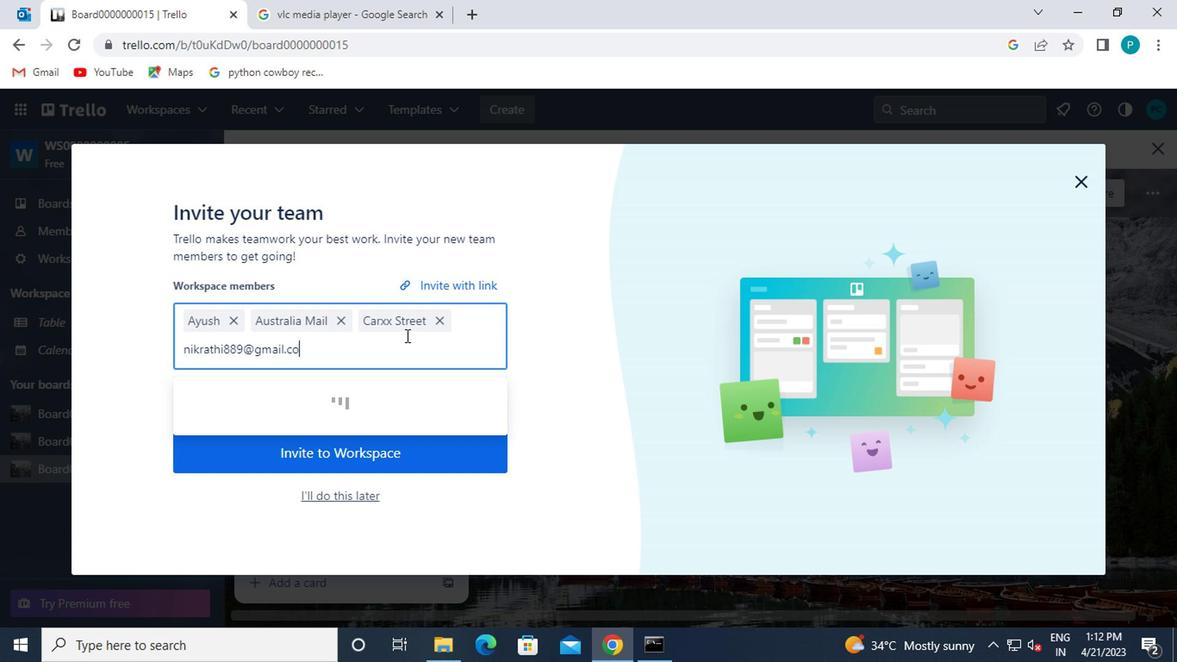 
Action: Mouse moved to (302, 394)
Screenshot: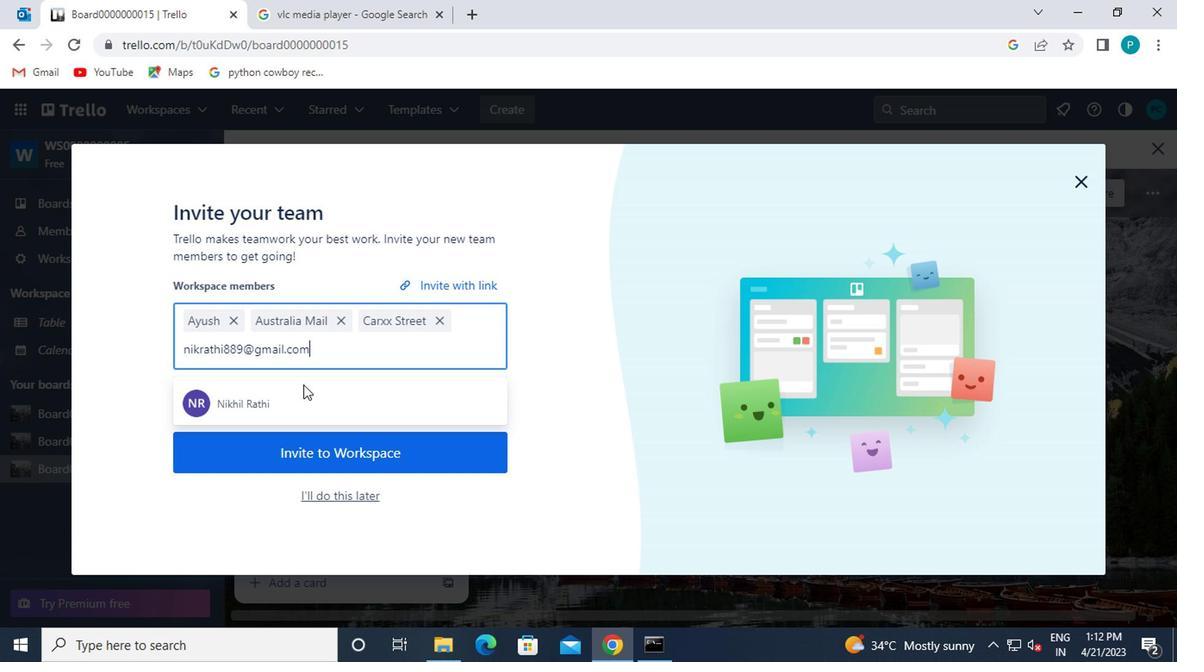 
Action: Mouse pressed left at (302, 394)
Screenshot: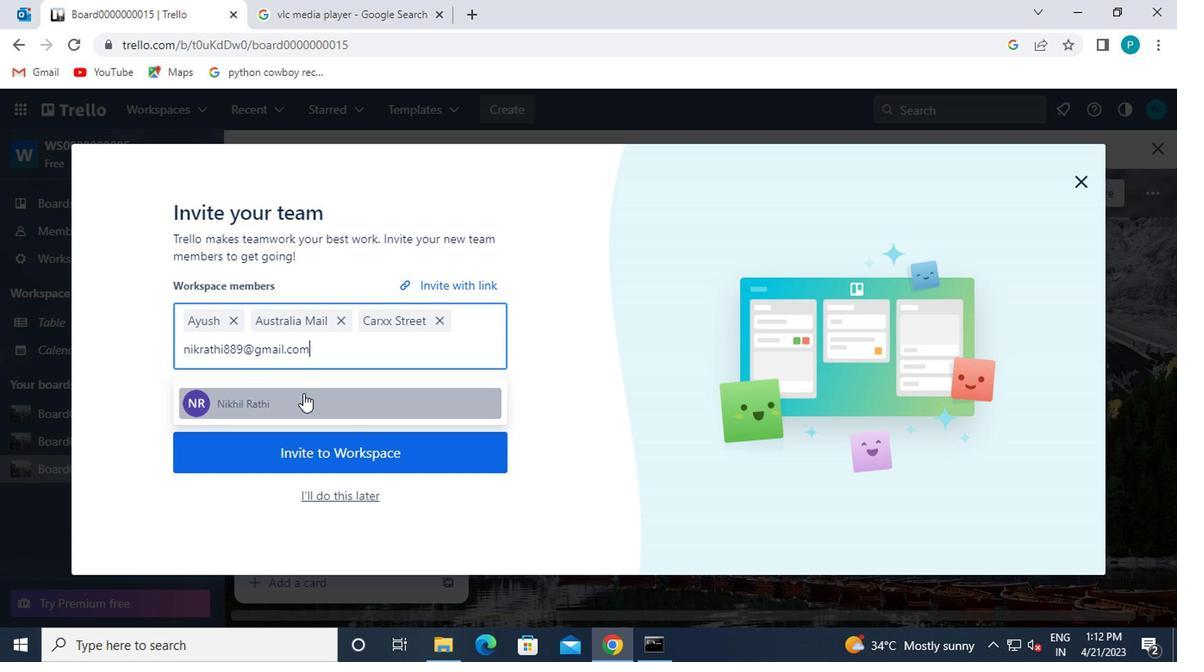 
Action: Mouse moved to (301, 460)
Screenshot: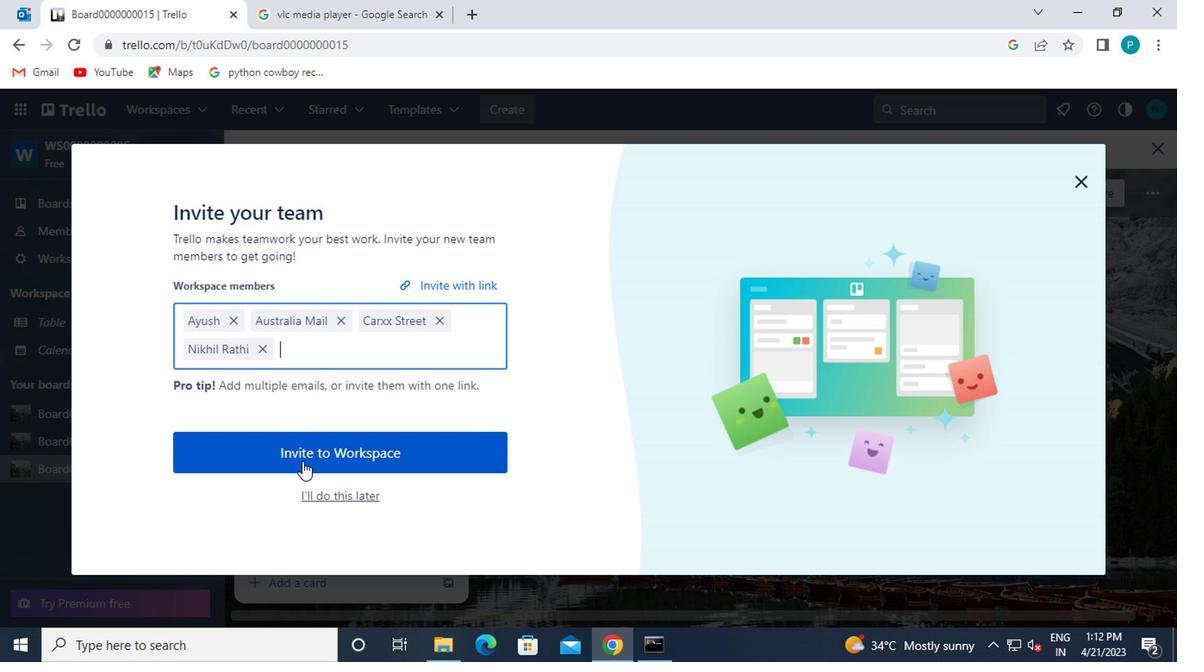 
Action: Mouse pressed left at (301, 460)
Screenshot: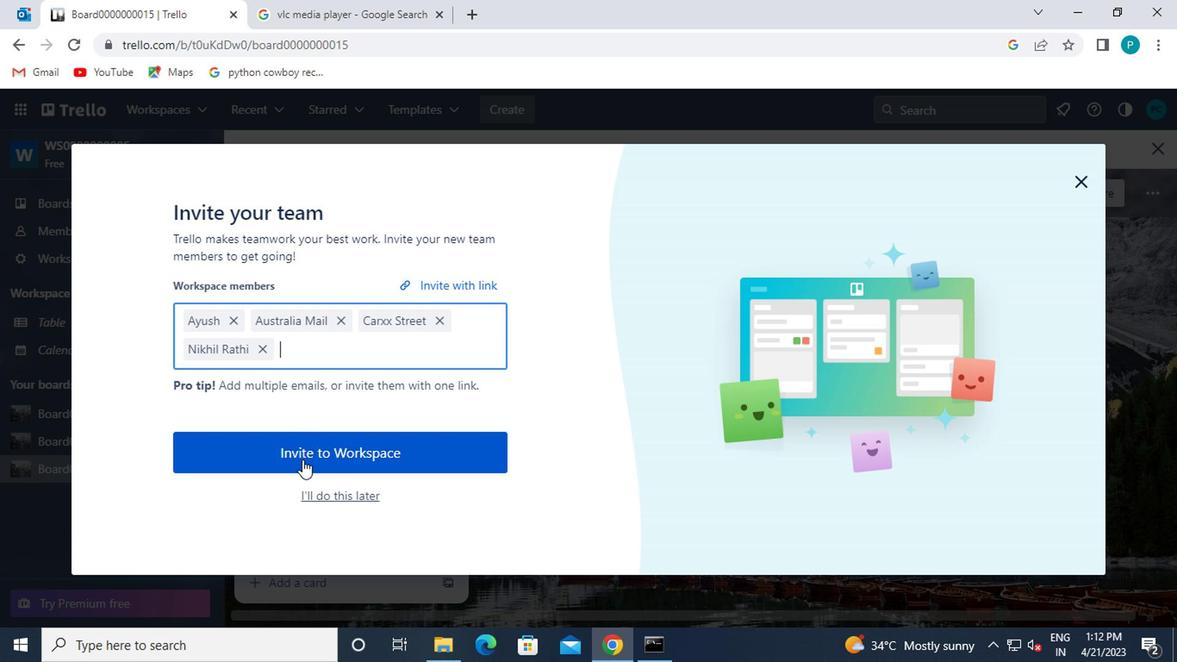 
Action: Mouse moved to (490, 410)
Screenshot: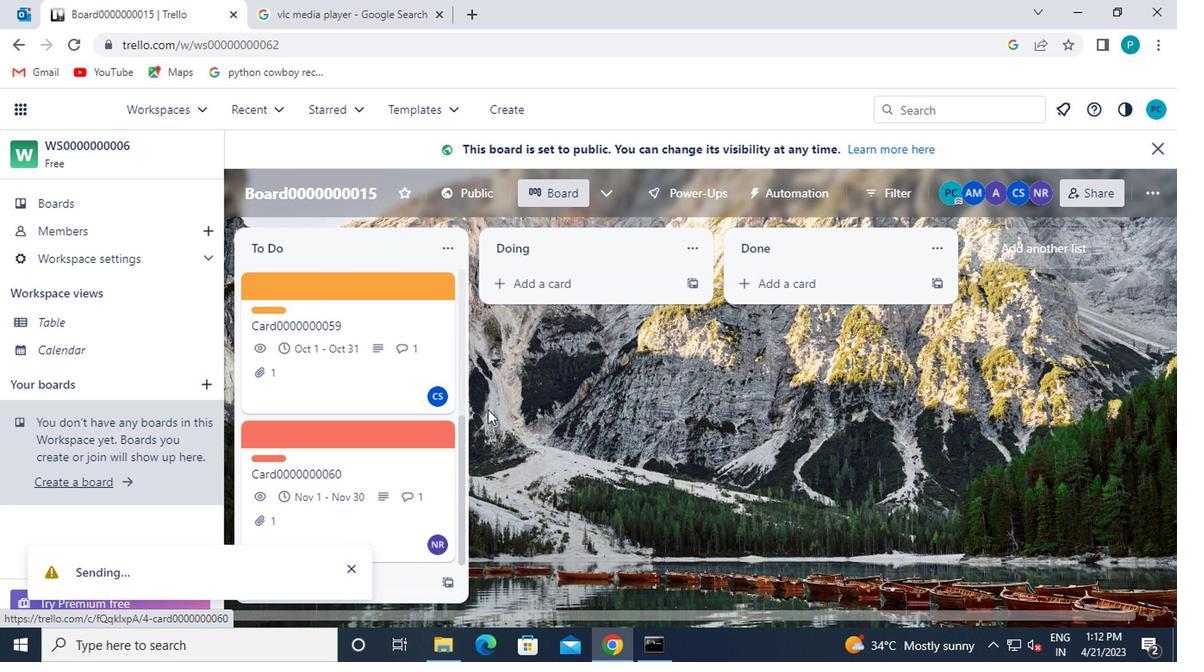 
